 Task: Create a due date automation trigger when advanced on, 2 hours after a card is due add basic not assigned to me.
Action: Mouse moved to (1121, 335)
Screenshot: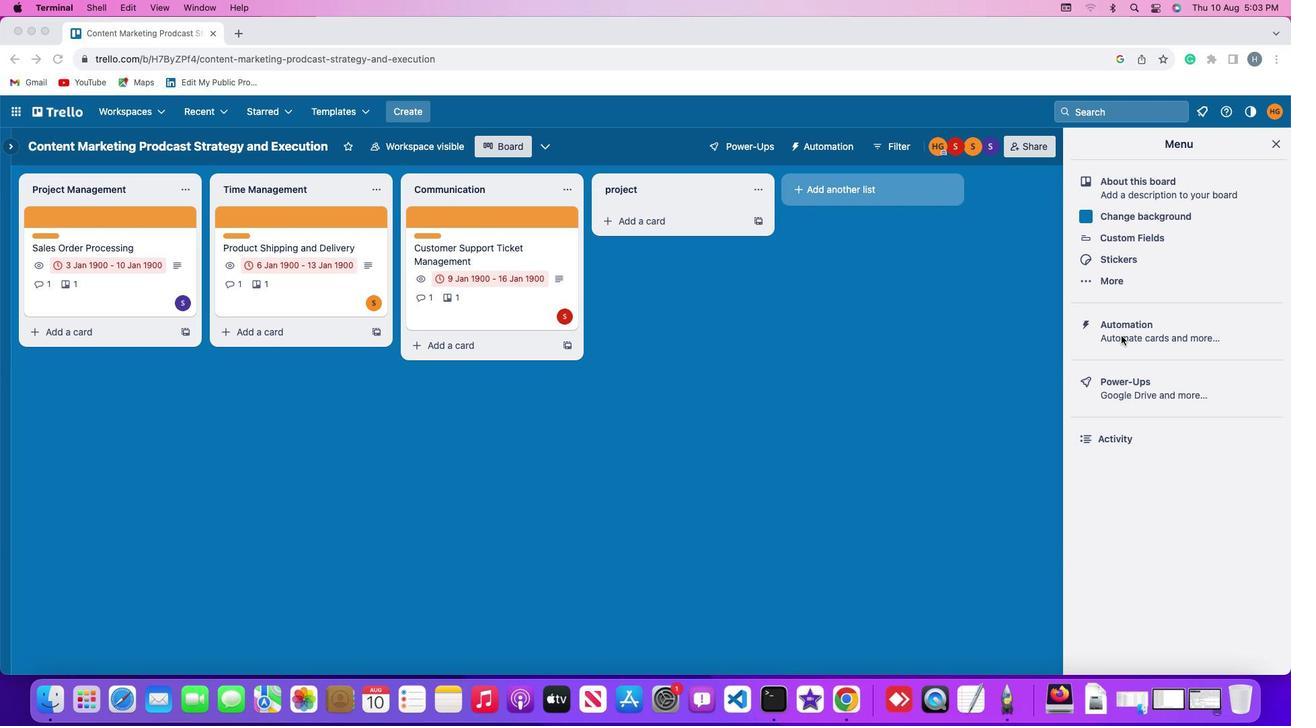 
Action: Mouse pressed left at (1121, 335)
Screenshot: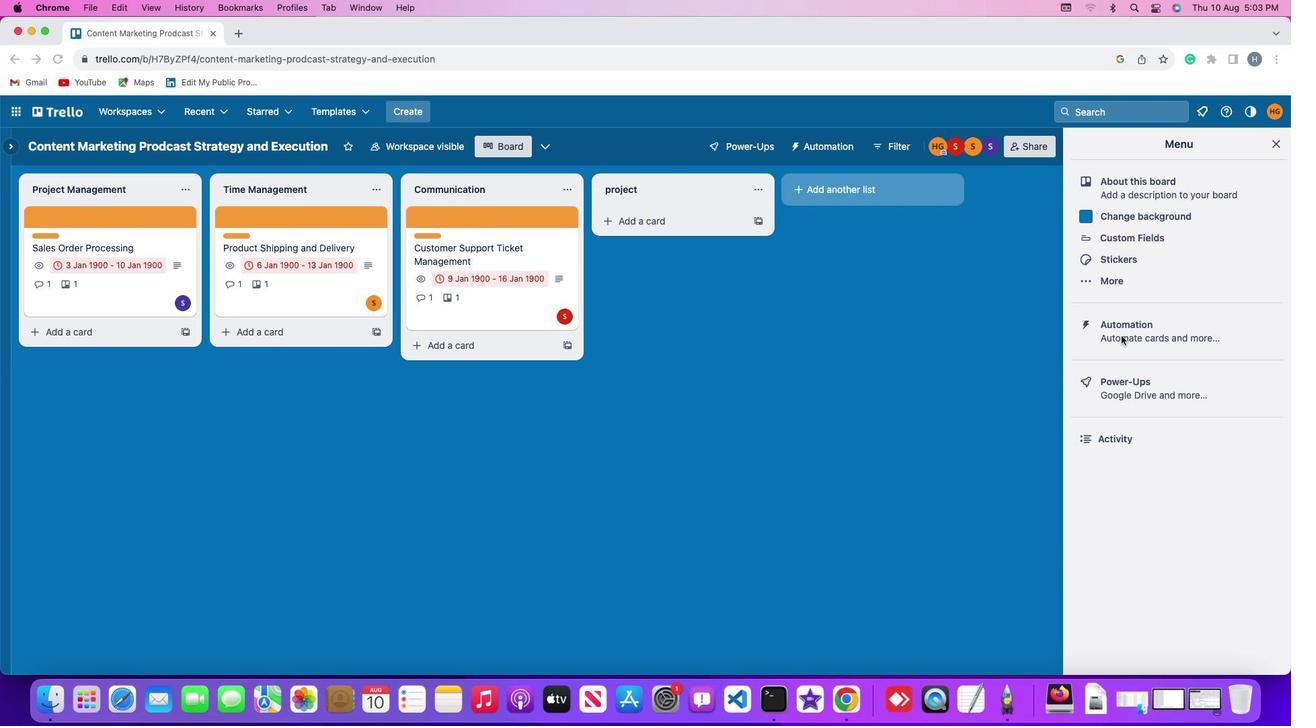 
Action: Mouse pressed left at (1121, 335)
Screenshot: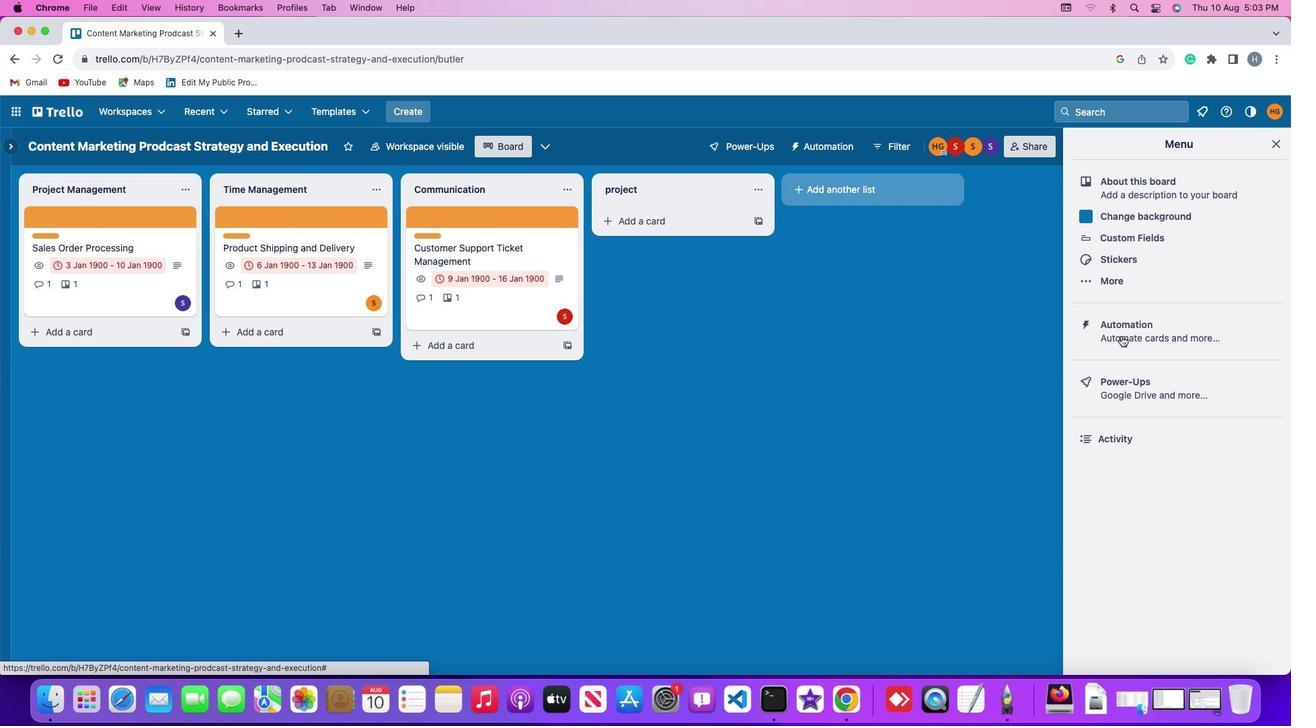 
Action: Mouse moved to (73, 314)
Screenshot: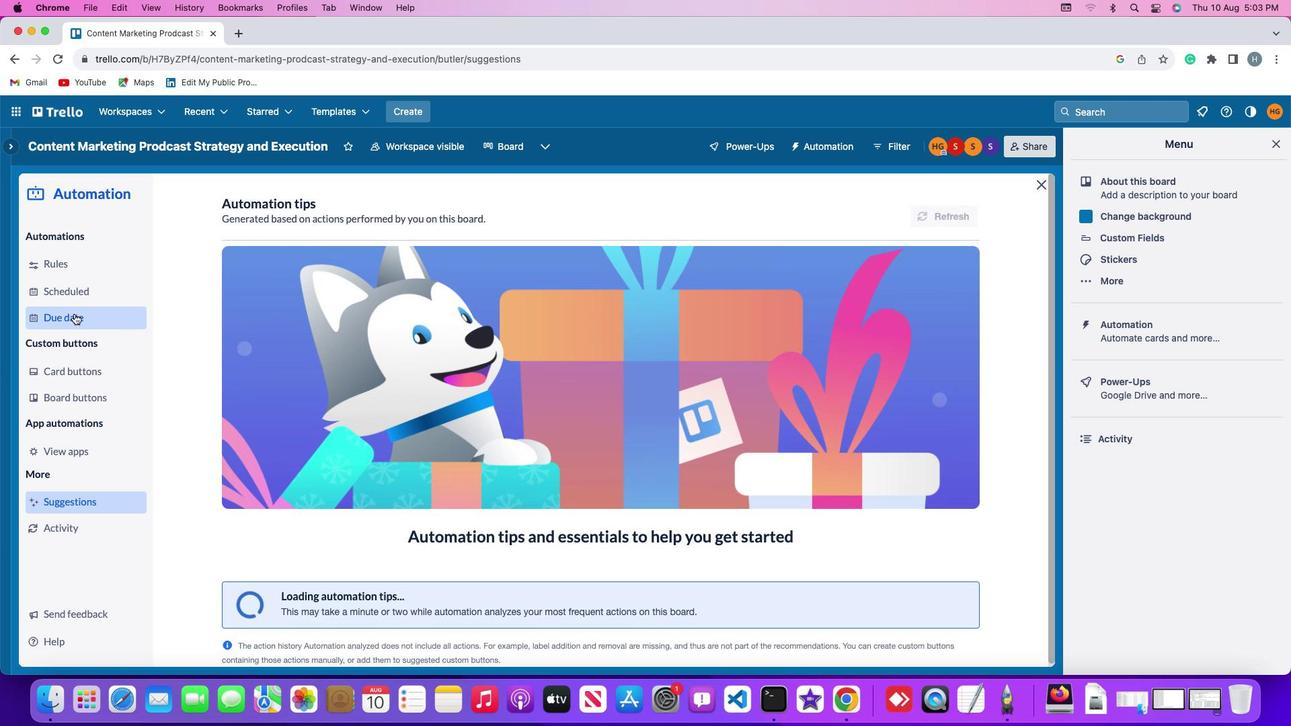 
Action: Mouse pressed left at (73, 314)
Screenshot: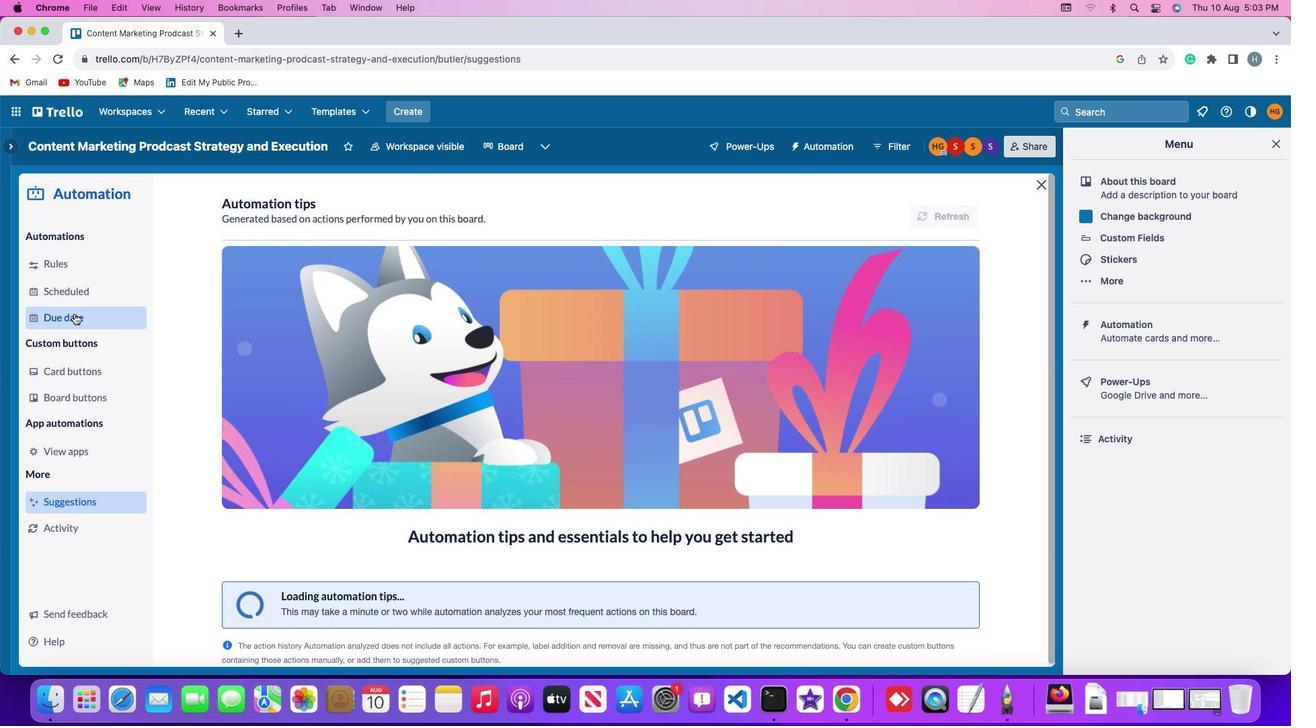 
Action: Mouse moved to (903, 203)
Screenshot: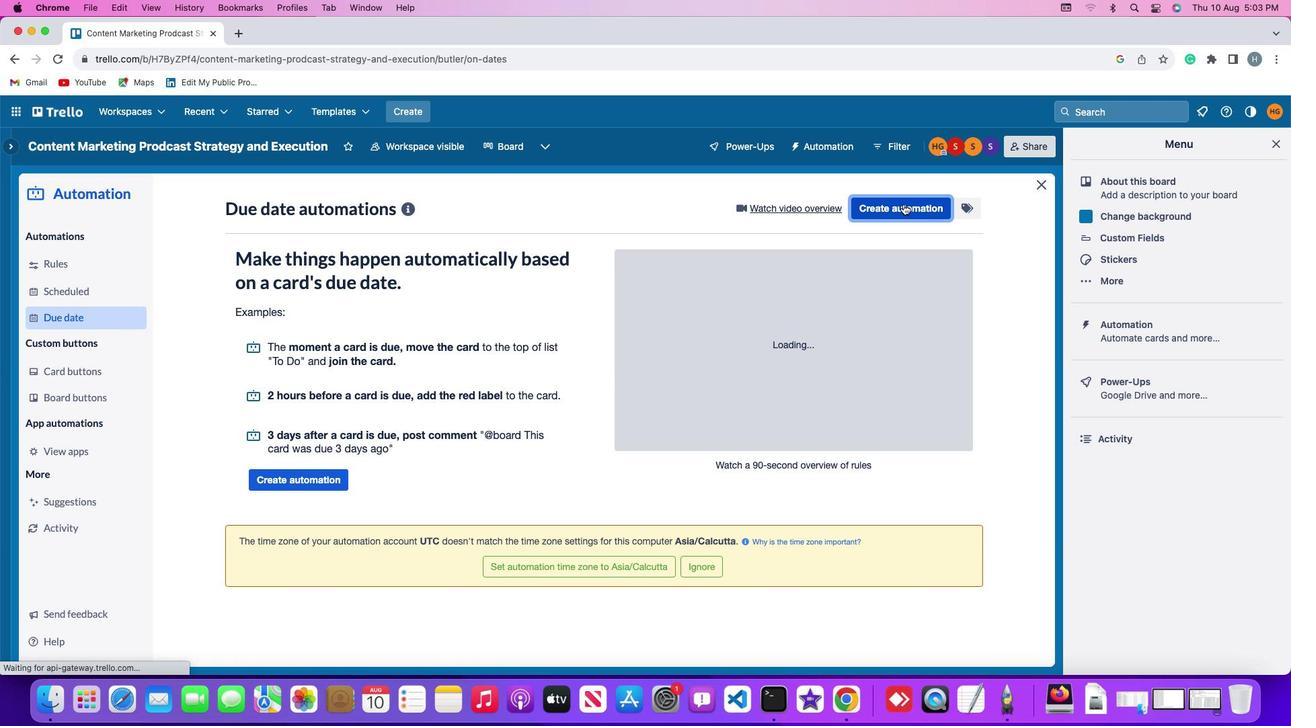 
Action: Mouse pressed left at (903, 203)
Screenshot: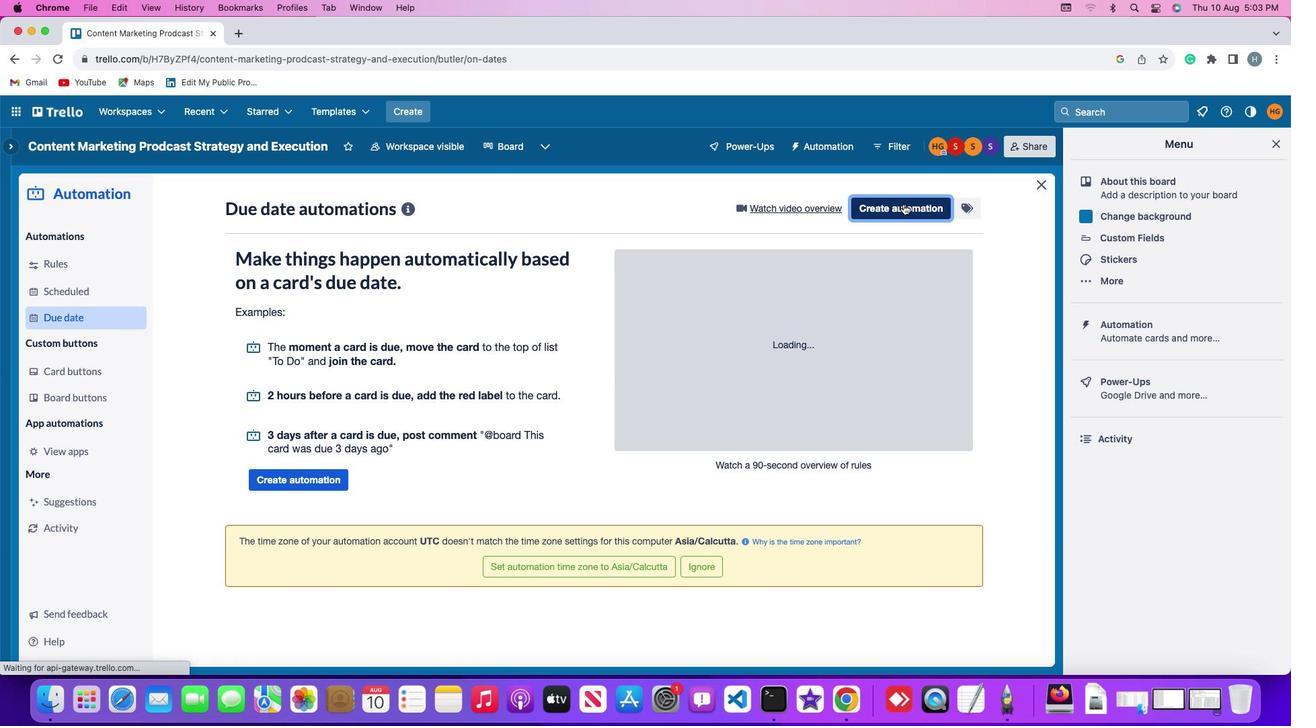 
Action: Mouse moved to (326, 342)
Screenshot: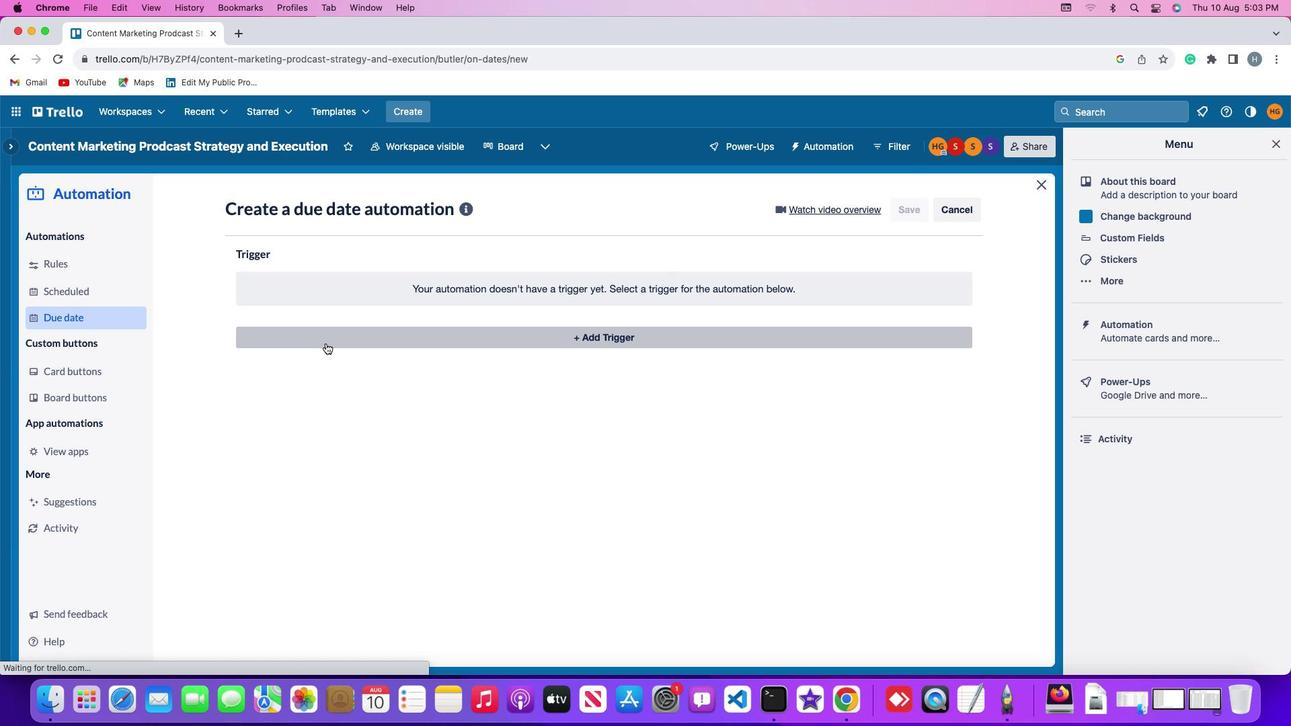 
Action: Mouse pressed left at (326, 342)
Screenshot: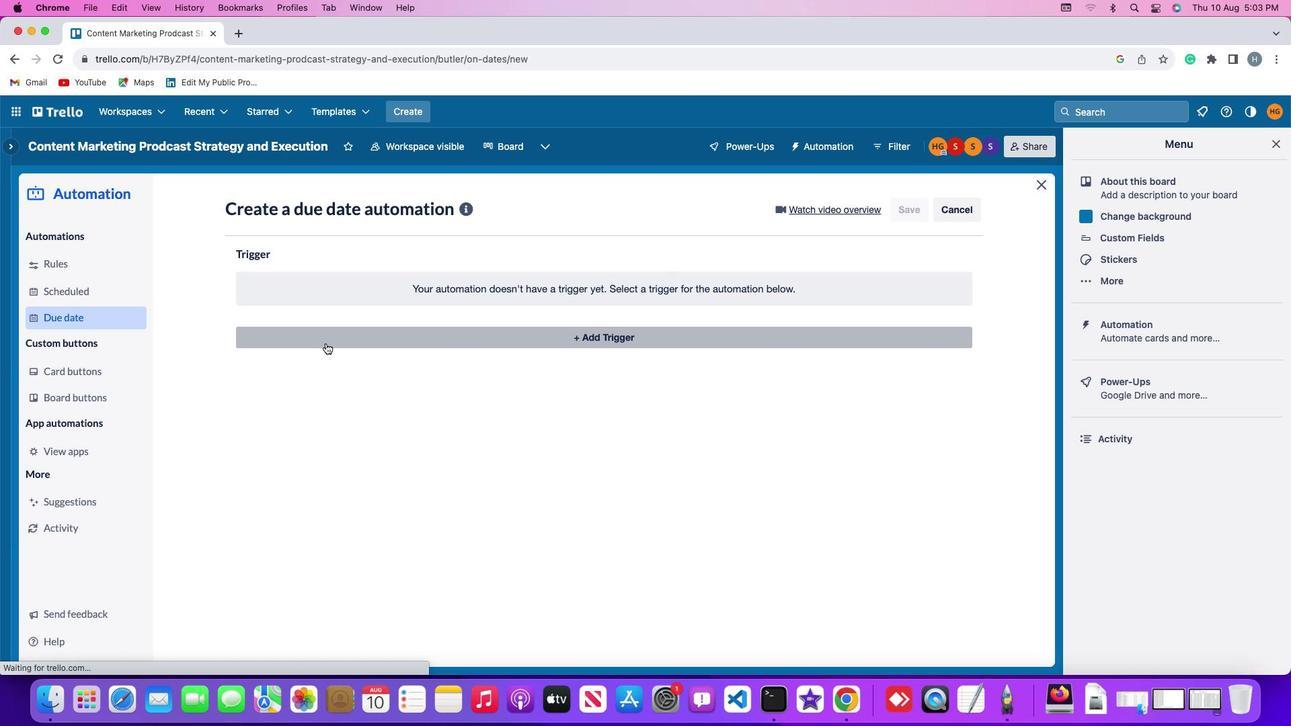 
Action: Mouse moved to (262, 540)
Screenshot: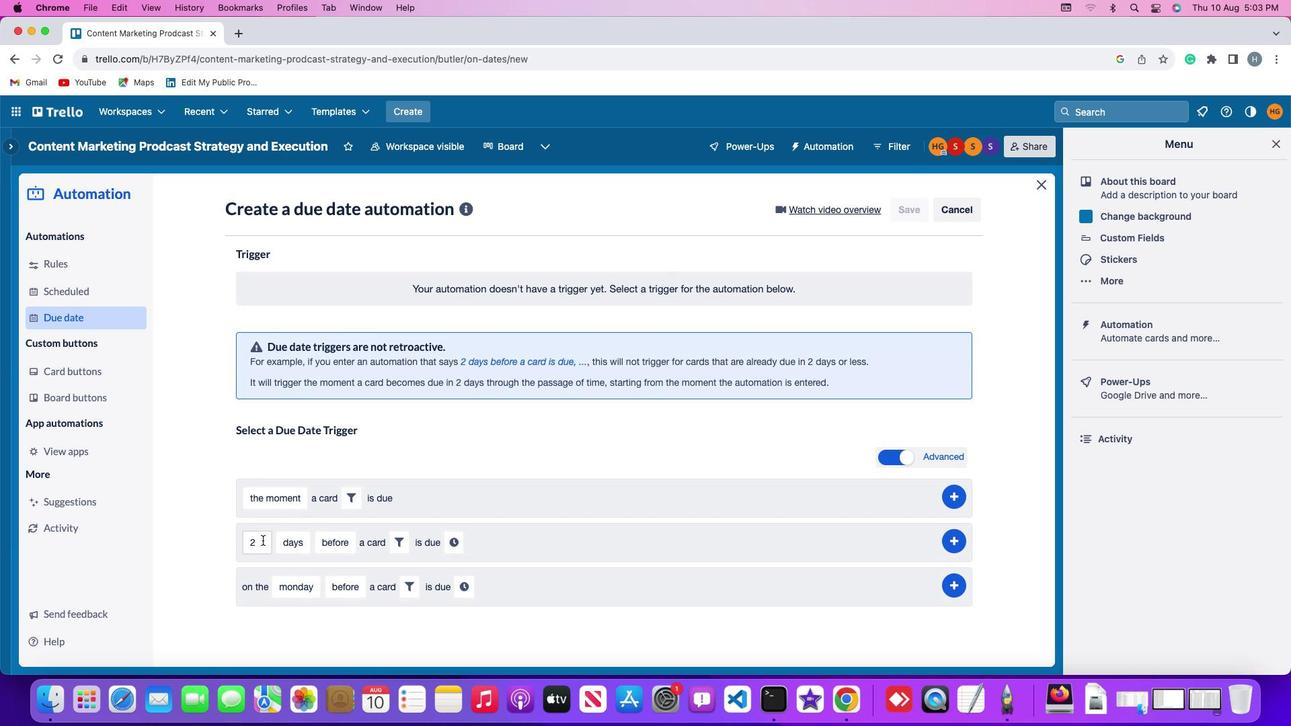
Action: Mouse pressed left at (262, 540)
Screenshot: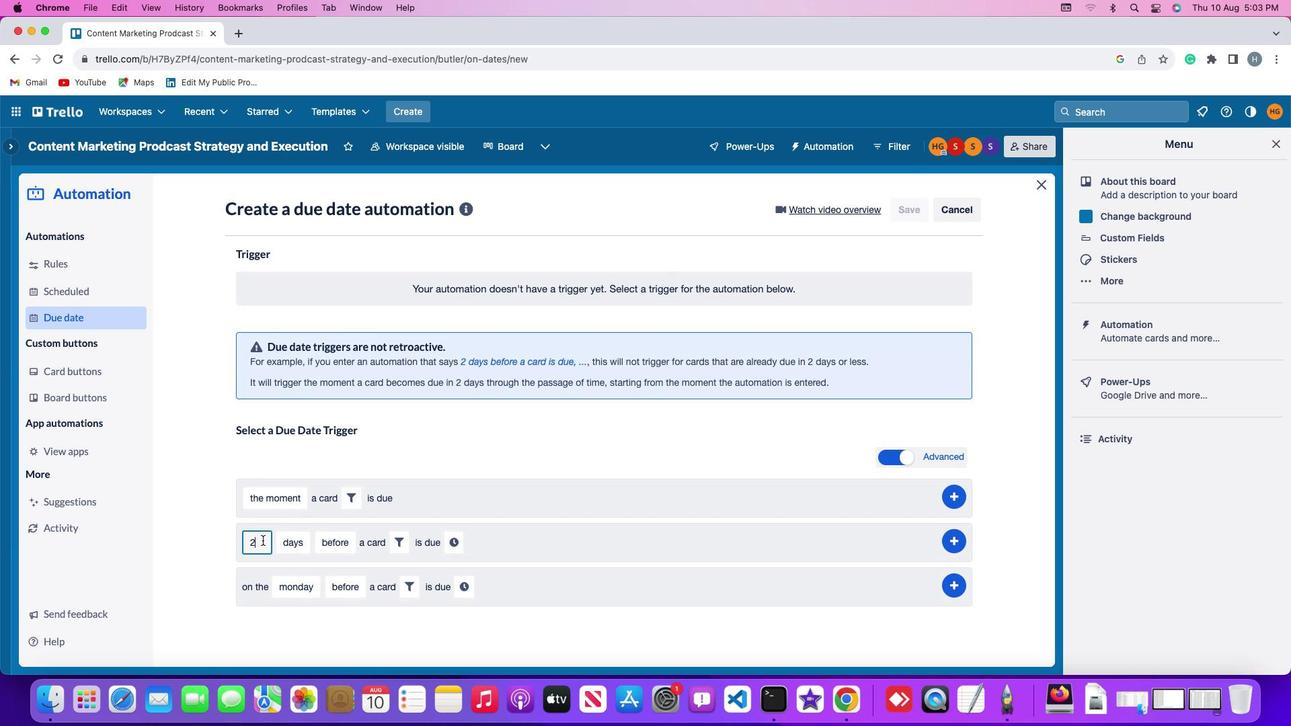 
Action: Key pressed Key.backspace'2'
Screenshot: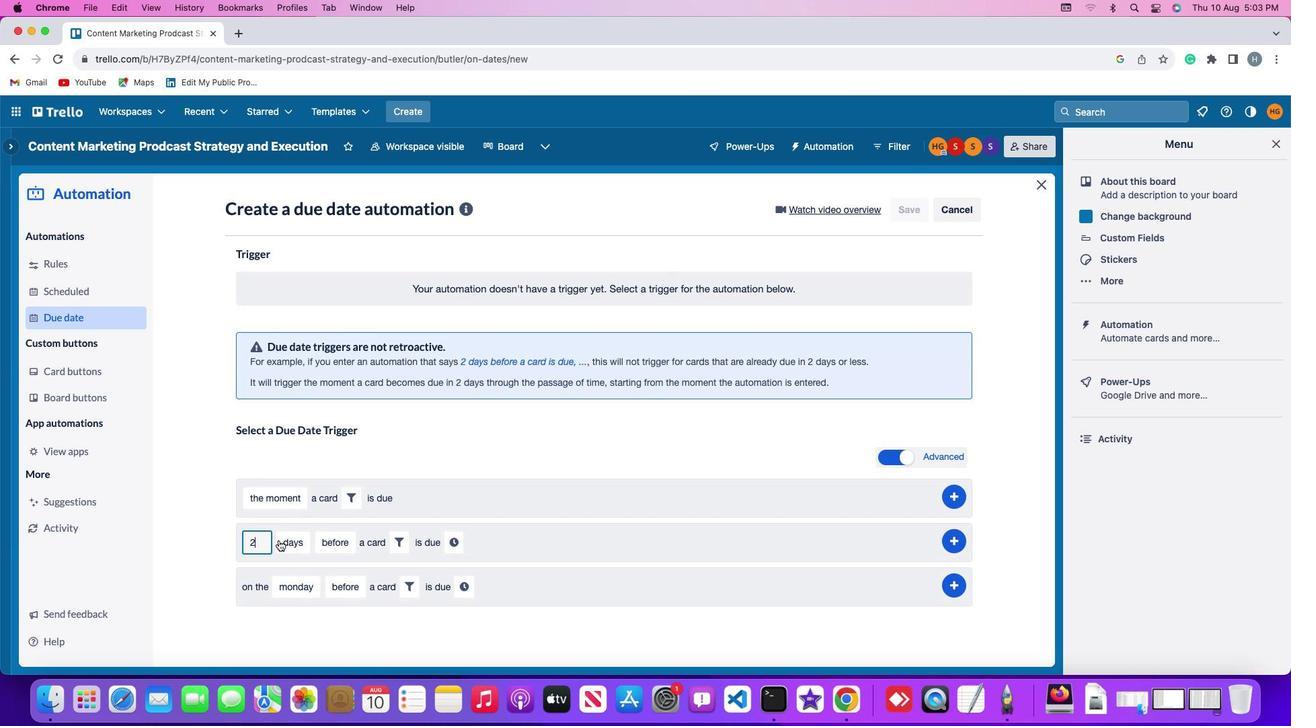 
Action: Mouse moved to (295, 542)
Screenshot: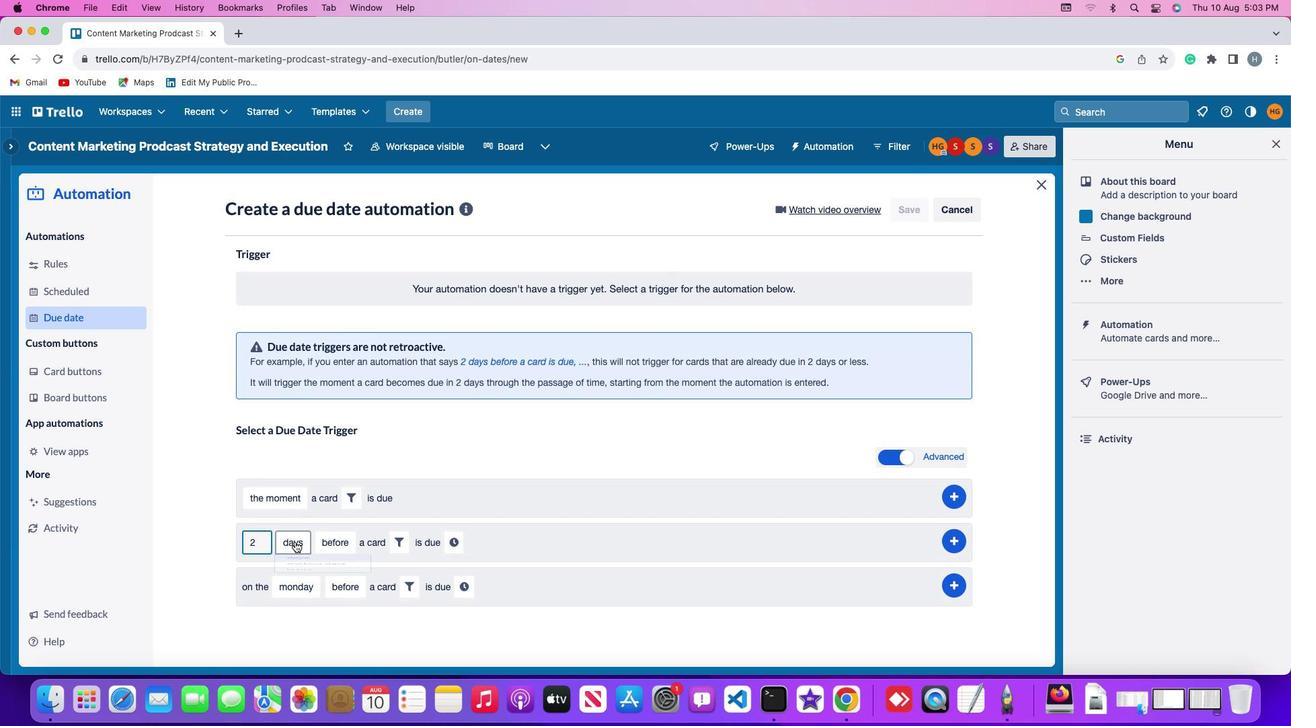 
Action: Mouse pressed left at (295, 542)
Screenshot: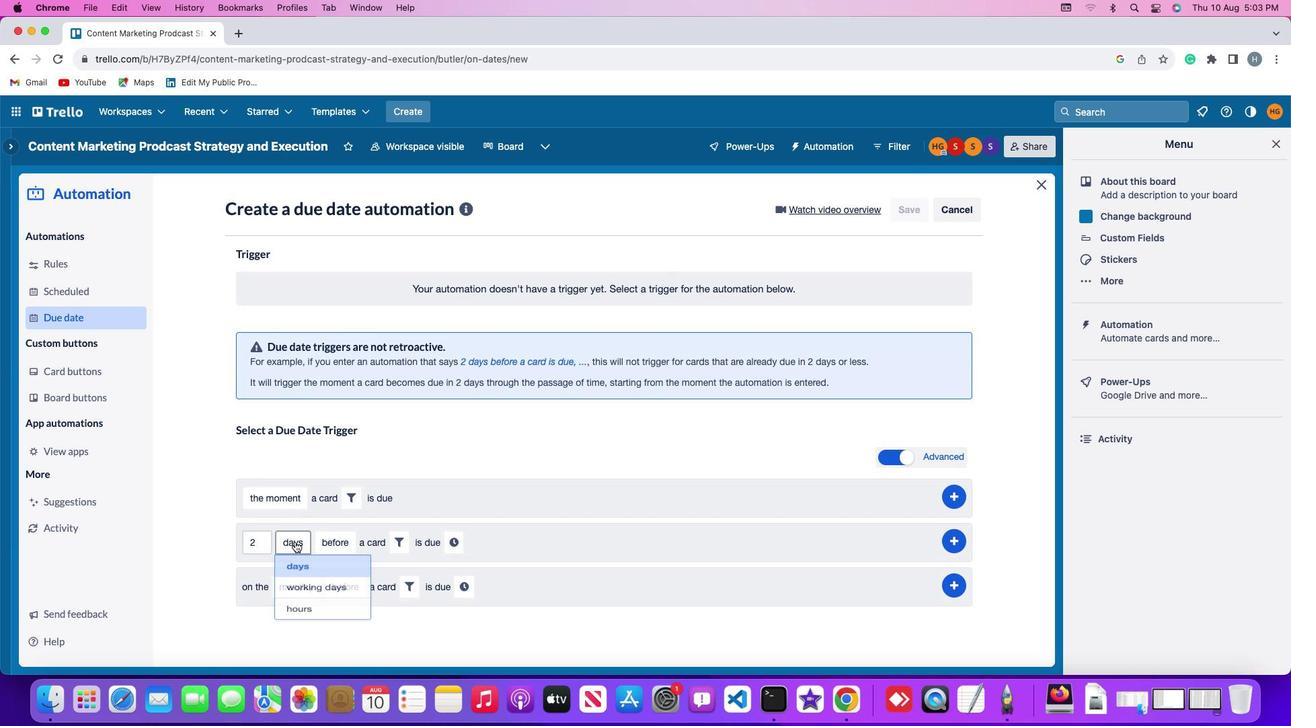 
Action: Mouse moved to (299, 622)
Screenshot: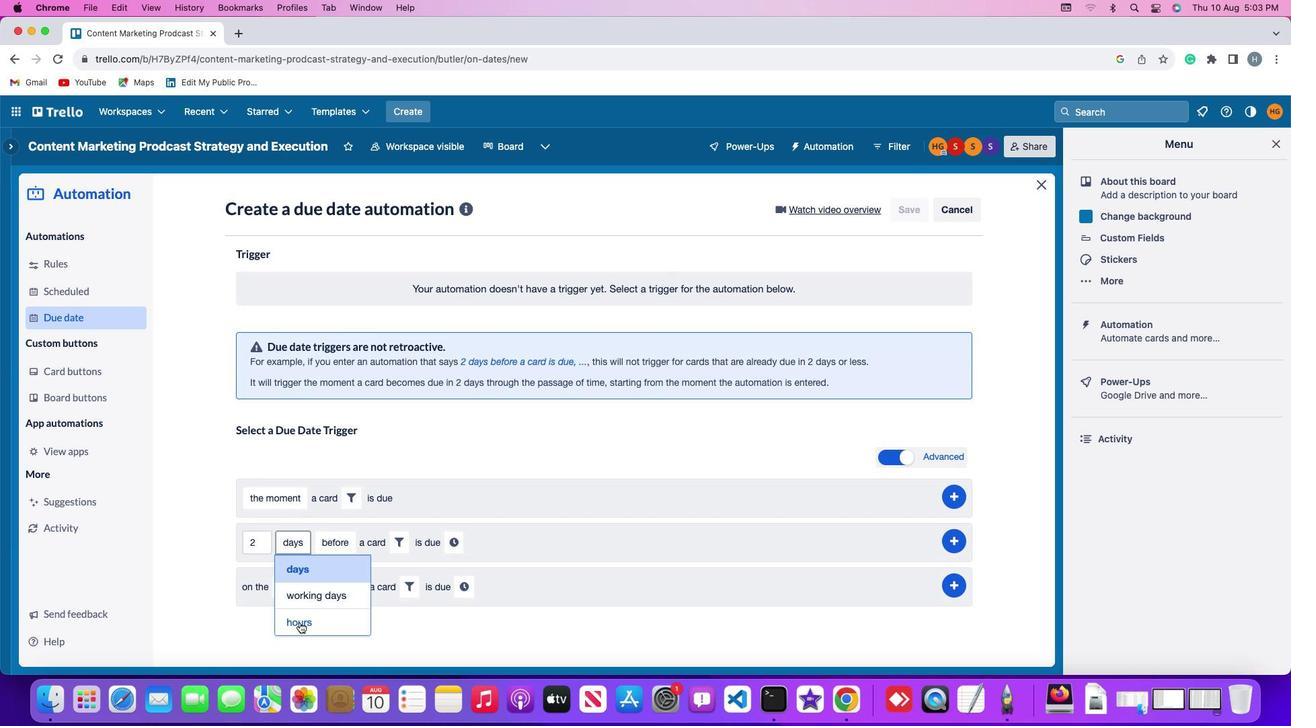 
Action: Mouse pressed left at (299, 622)
Screenshot: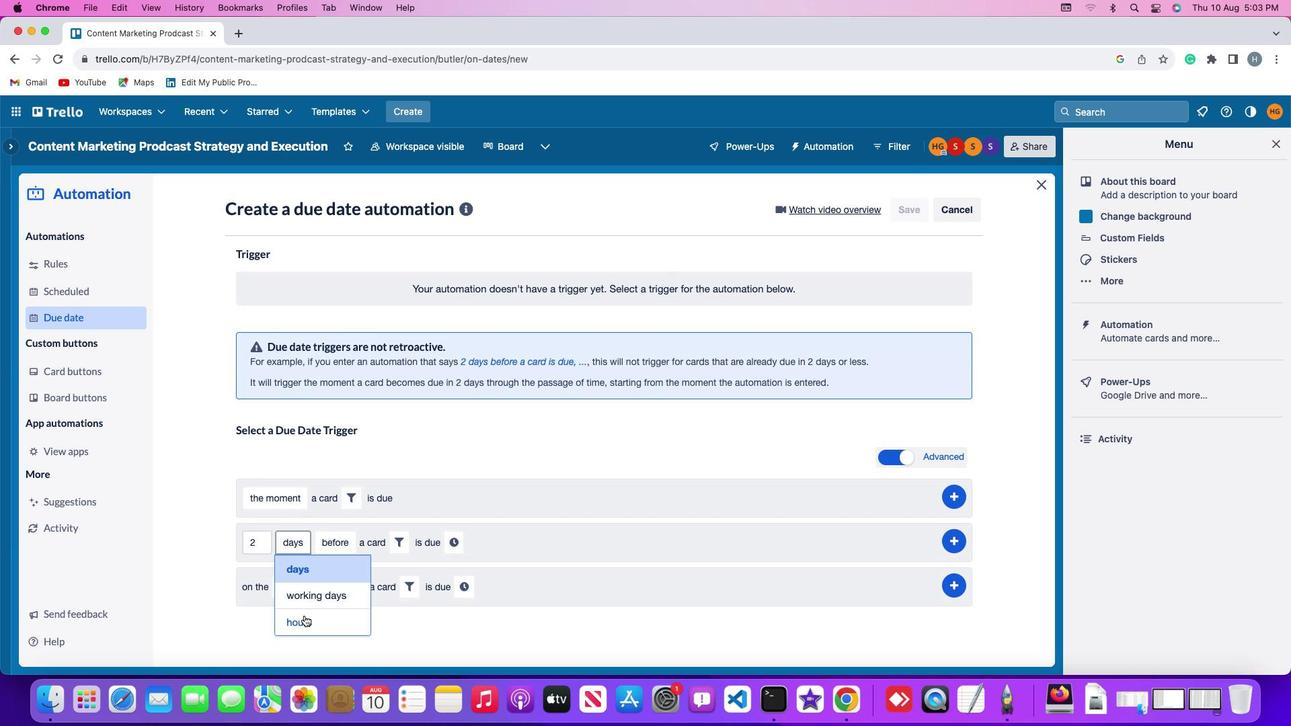 
Action: Mouse moved to (344, 533)
Screenshot: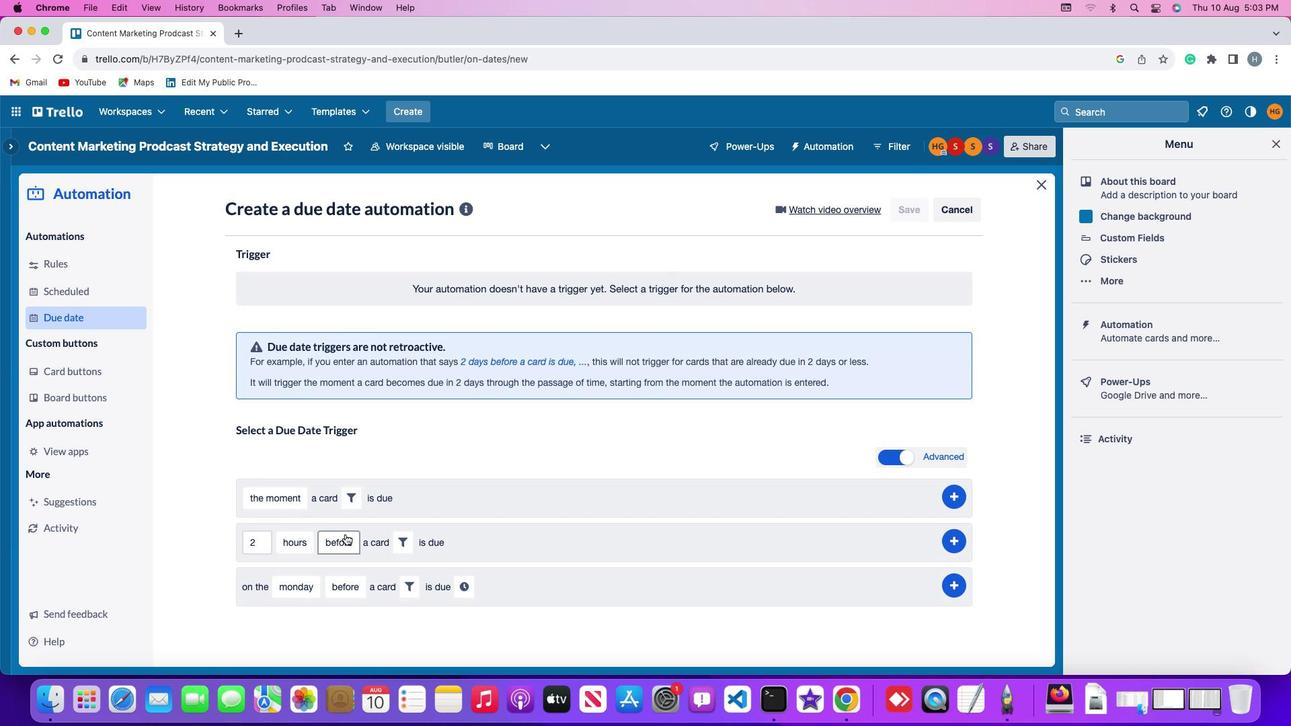 
Action: Mouse pressed left at (344, 533)
Screenshot: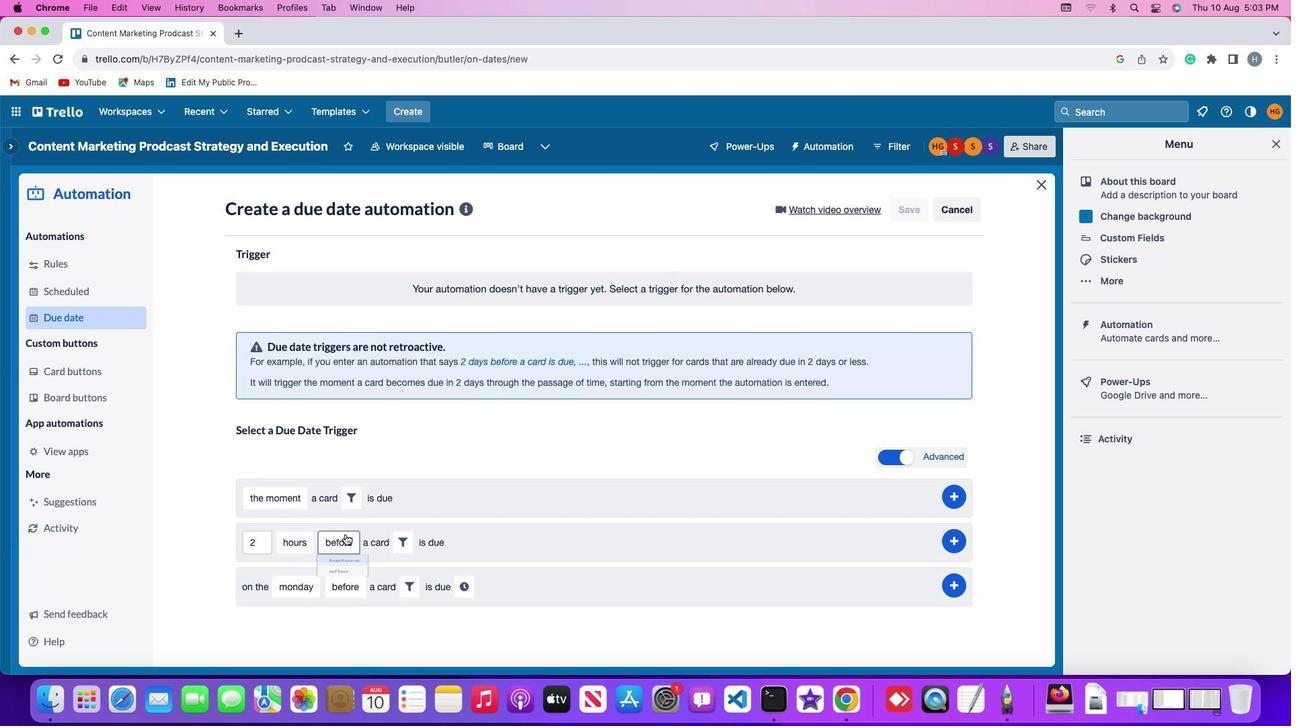 
Action: Mouse moved to (347, 594)
Screenshot: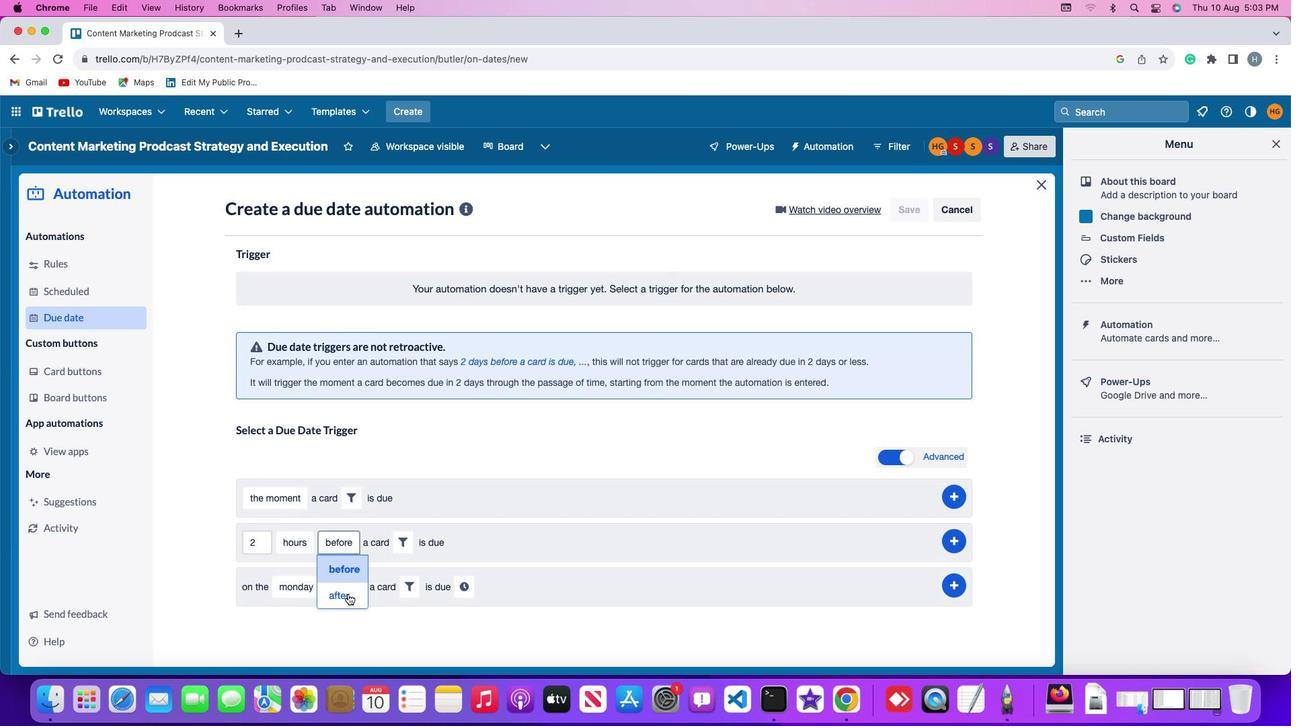 
Action: Mouse pressed left at (347, 594)
Screenshot: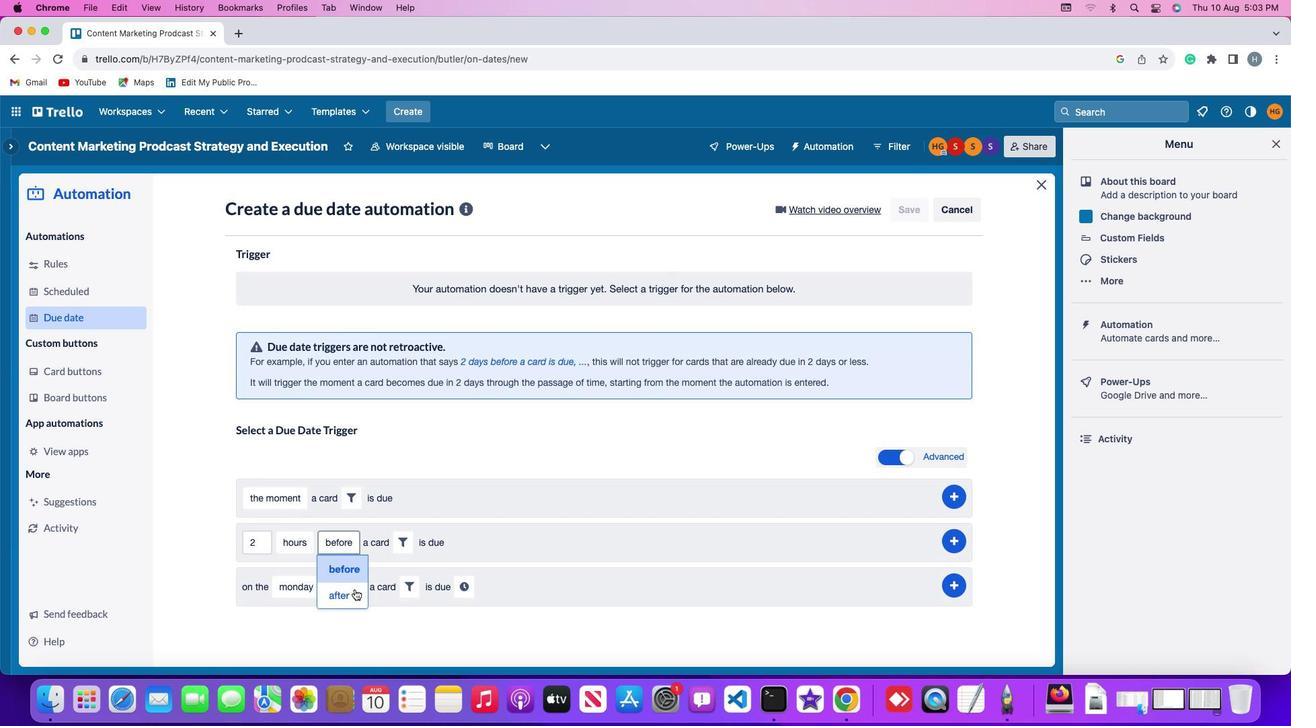 
Action: Mouse moved to (400, 542)
Screenshot: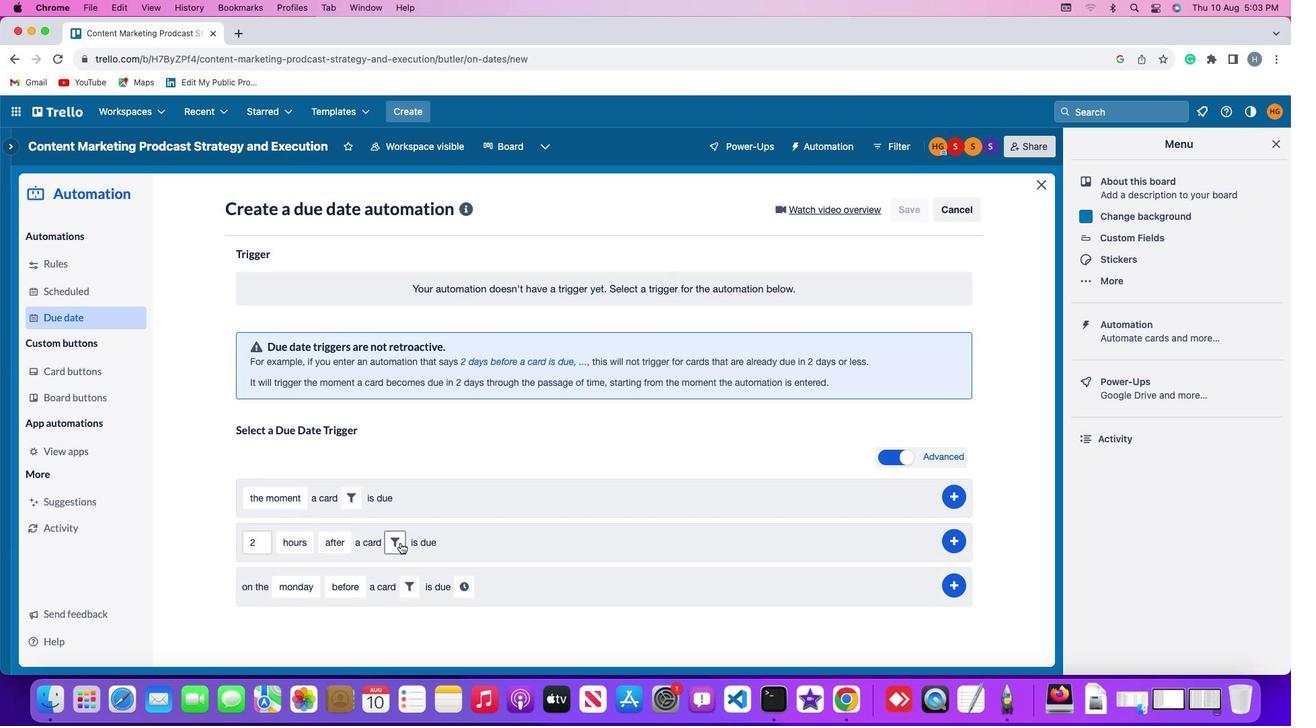 
Action: Mouse pressed left at (400, 542)
Screenshot: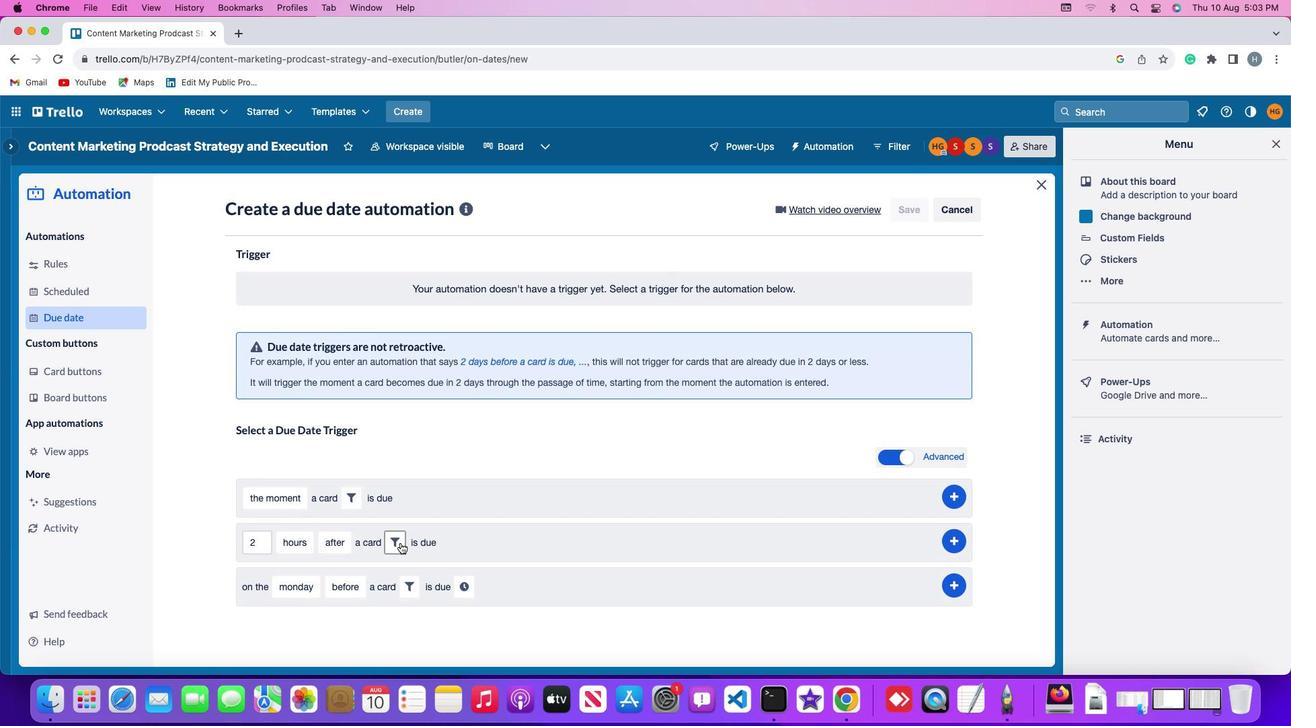 
Action: Mouse moved to (317, 622)
Screenshot: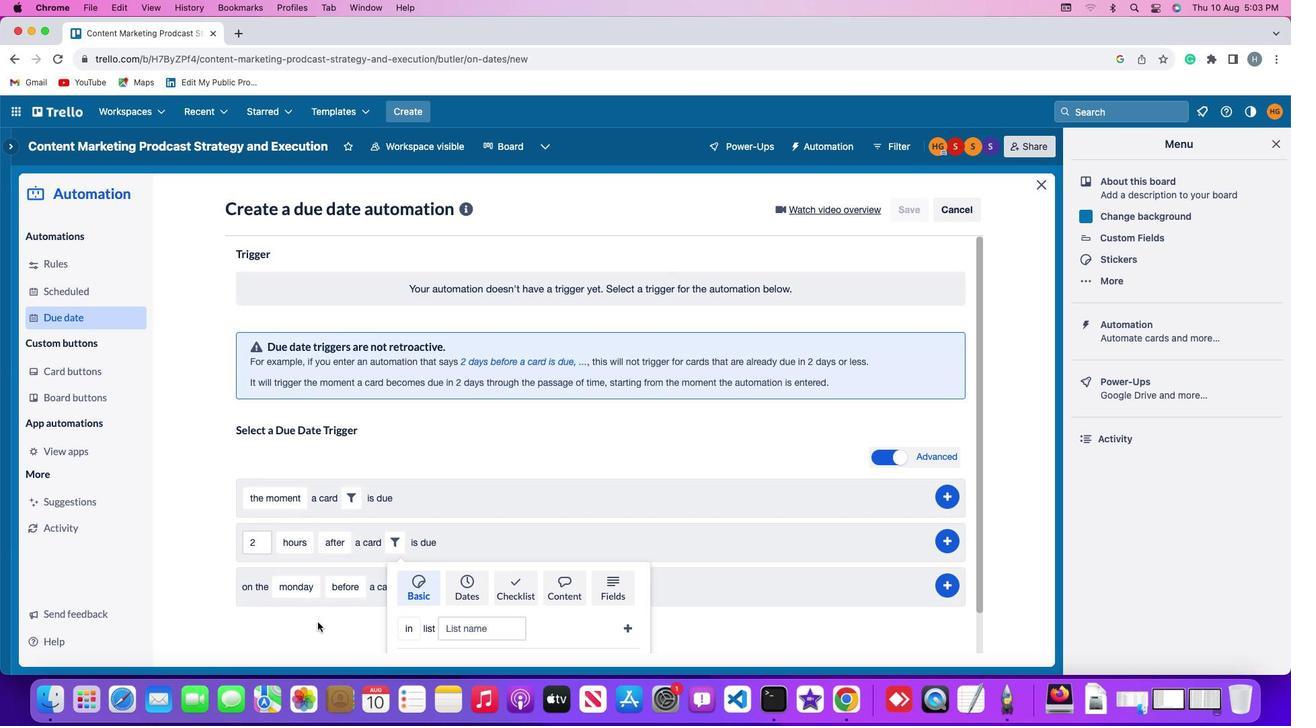 
Action: Mouse scrolled (317, 622) with delta (0, 0)
Screenshot: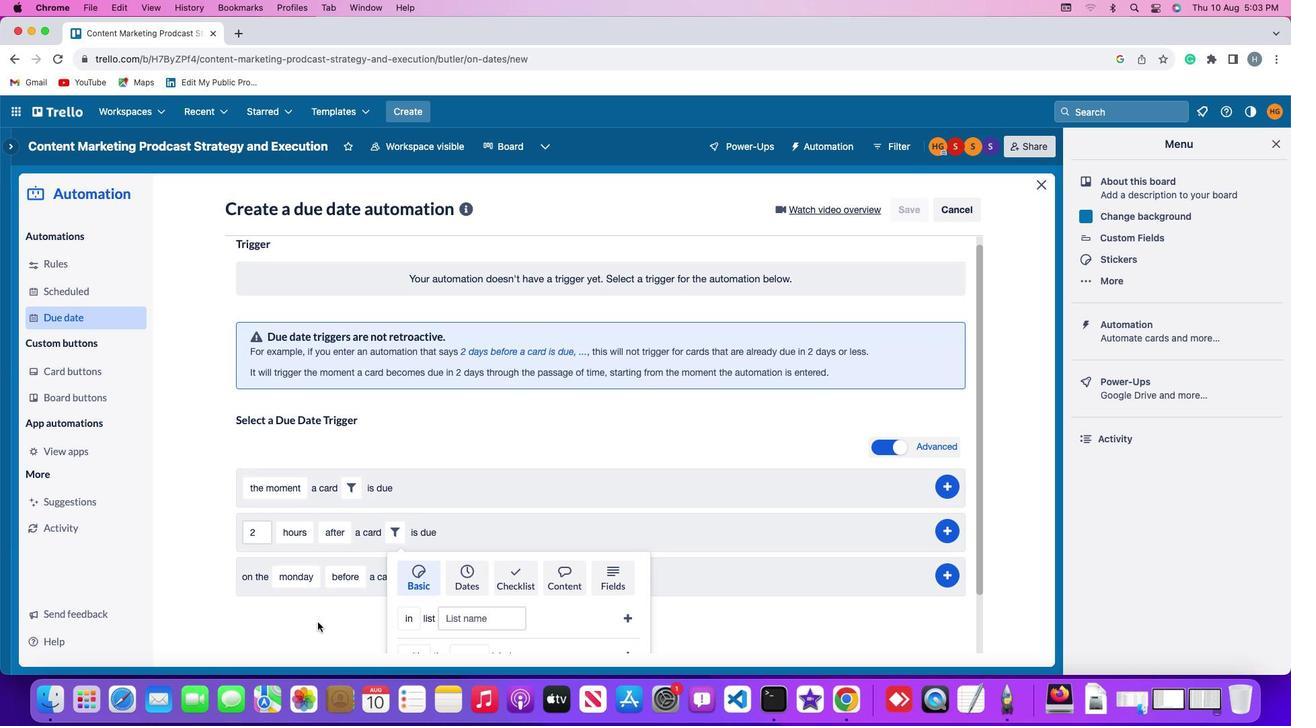 
Action: Mouse scrolled (317, 622) with delta (0, 0)
Screenshot: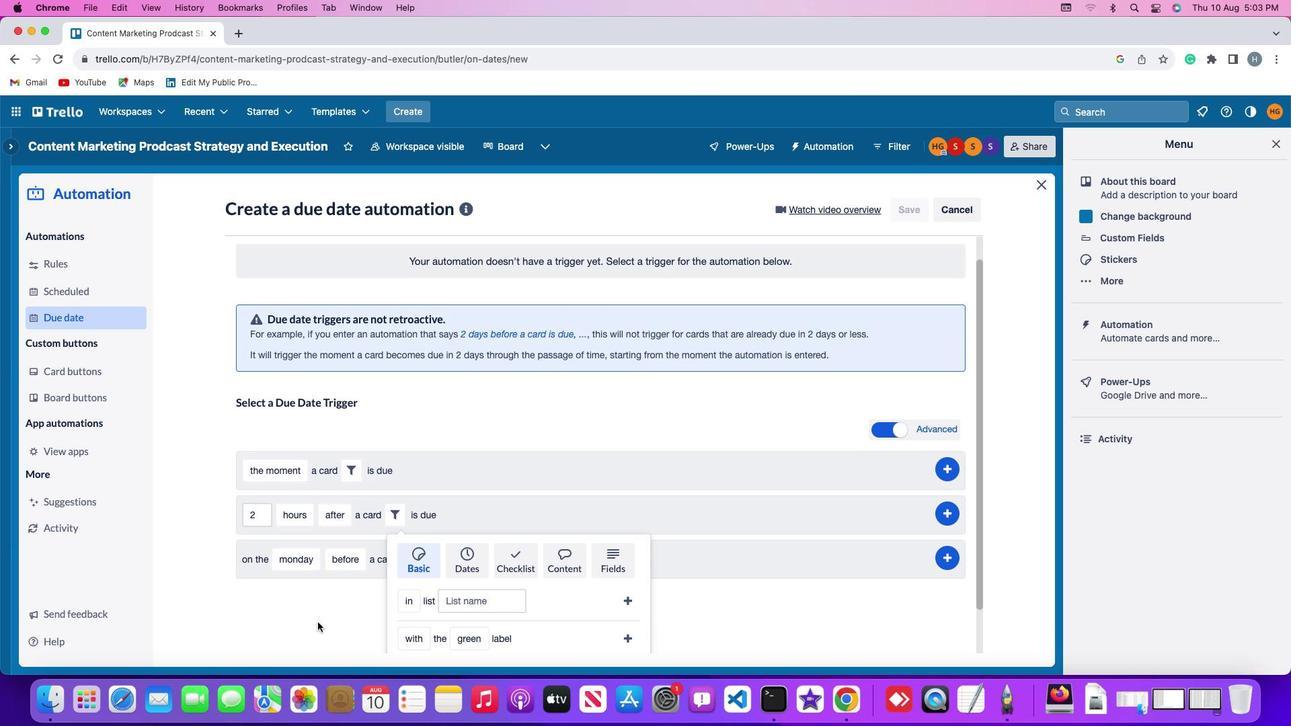 
Action: Mouse scrolled (317, 622) with delta (0, -2)
Screenshot: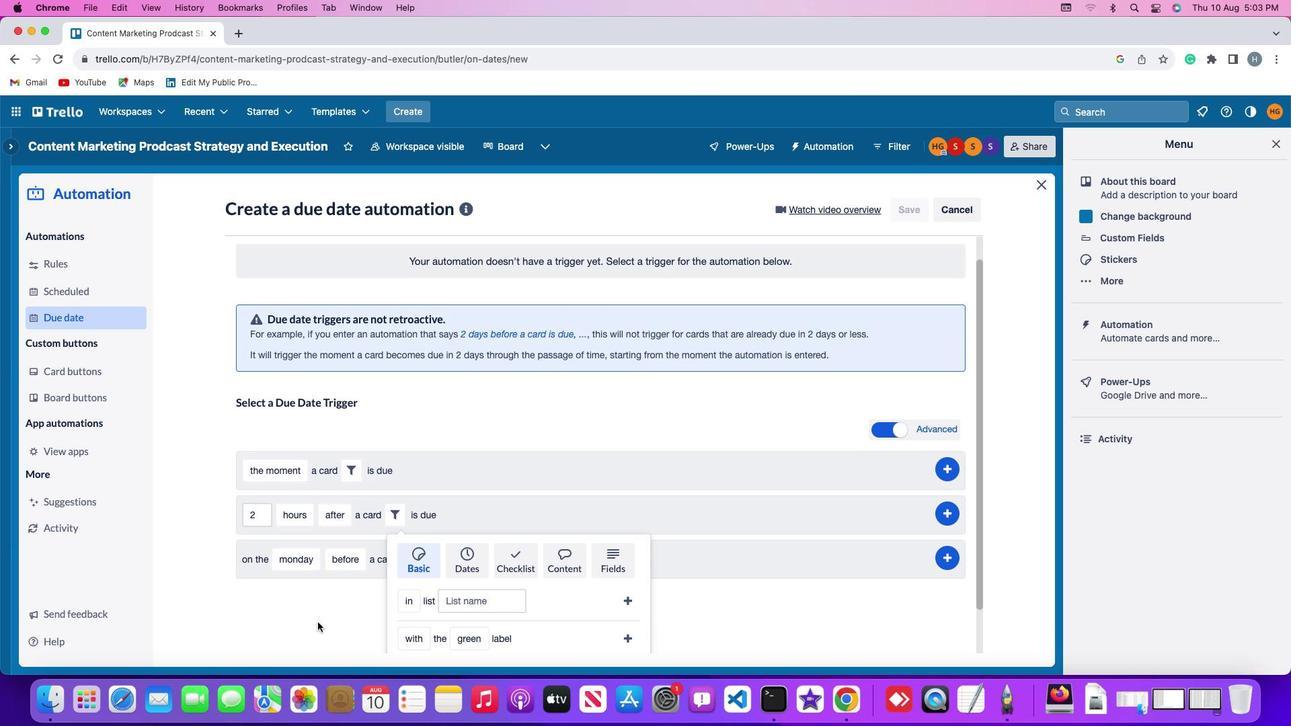
Action: Mouse scrolled (317, 622) with delta (0, -3)
Screenshot: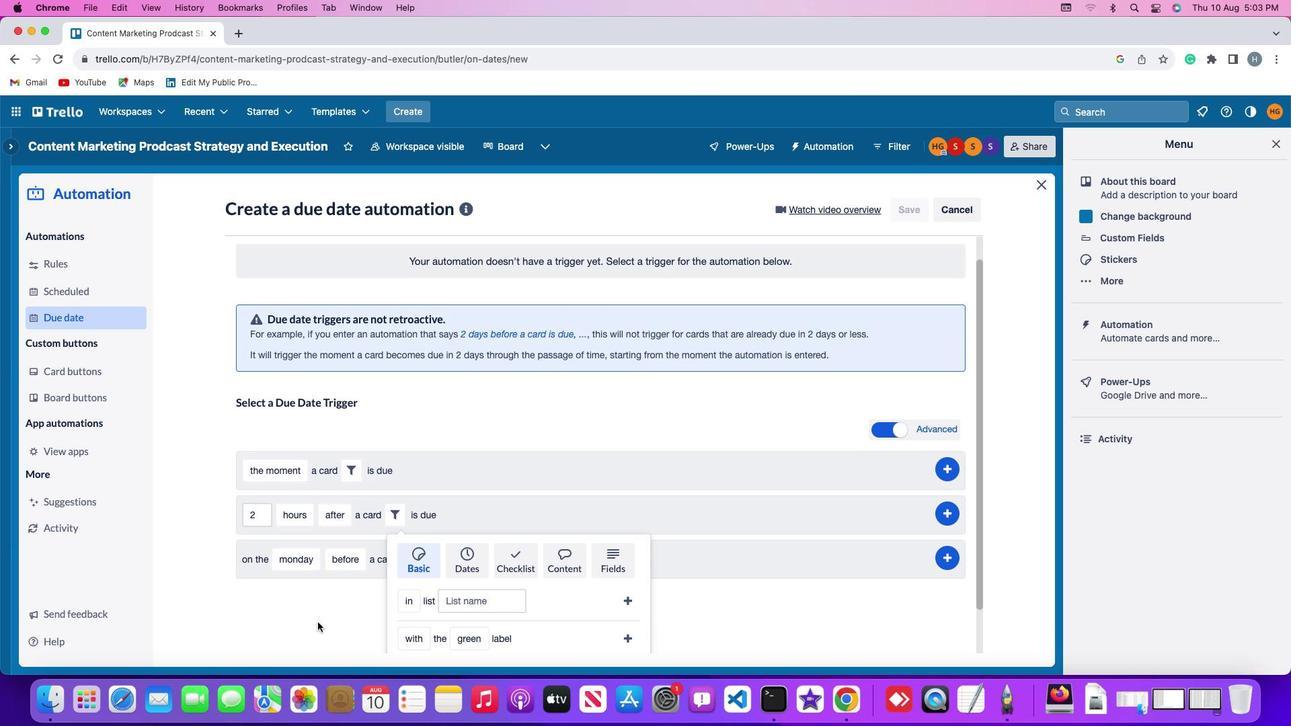 
Action: Mouse scrolled (317, 622) with delta (0, -4)
Screenshot: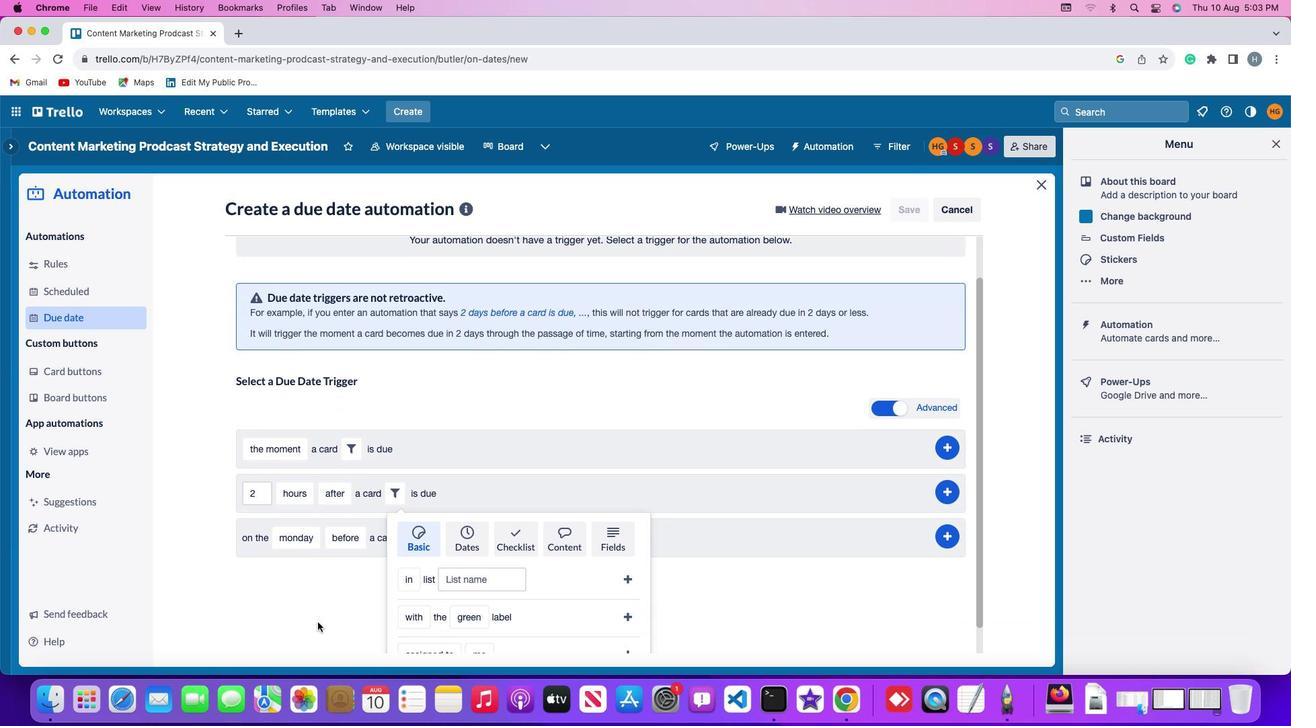 
Action: Mouse scrolled (317, 622) with delta (0, 0)
Screenshot: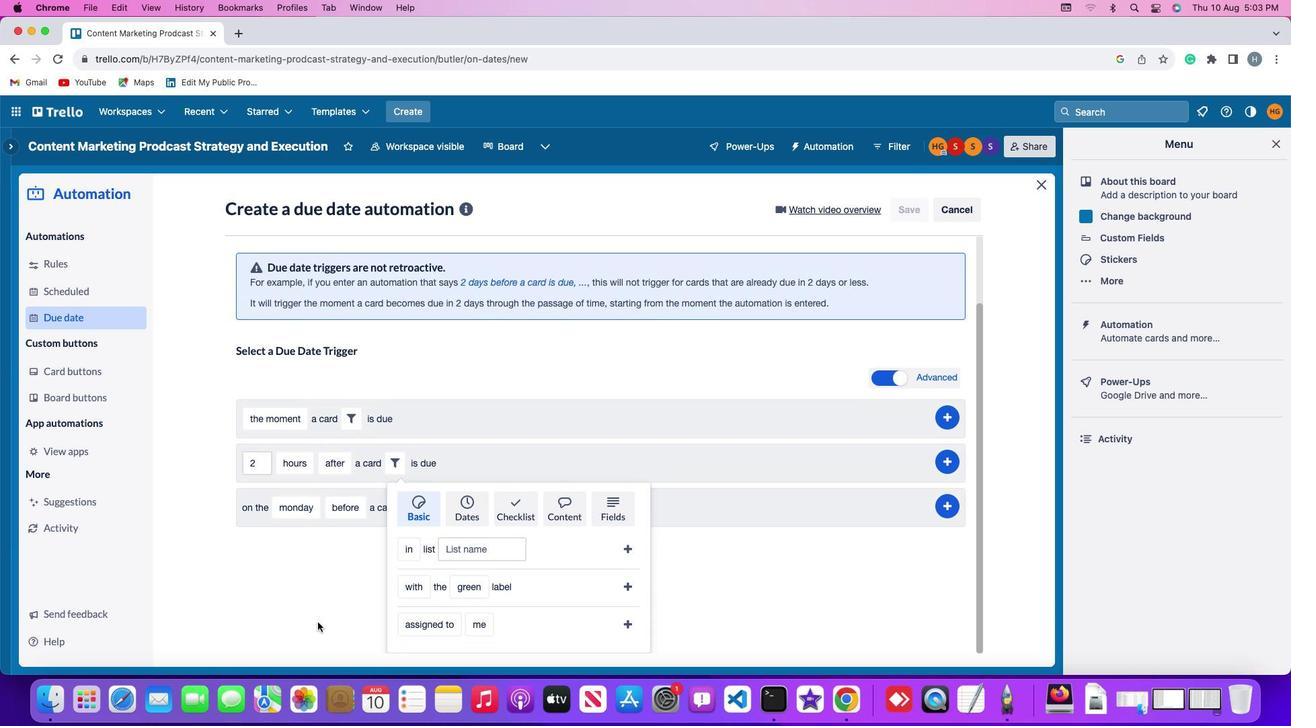 
Action: Mouse scrolled (317, 622) with delta (0, 0)
Screenshot: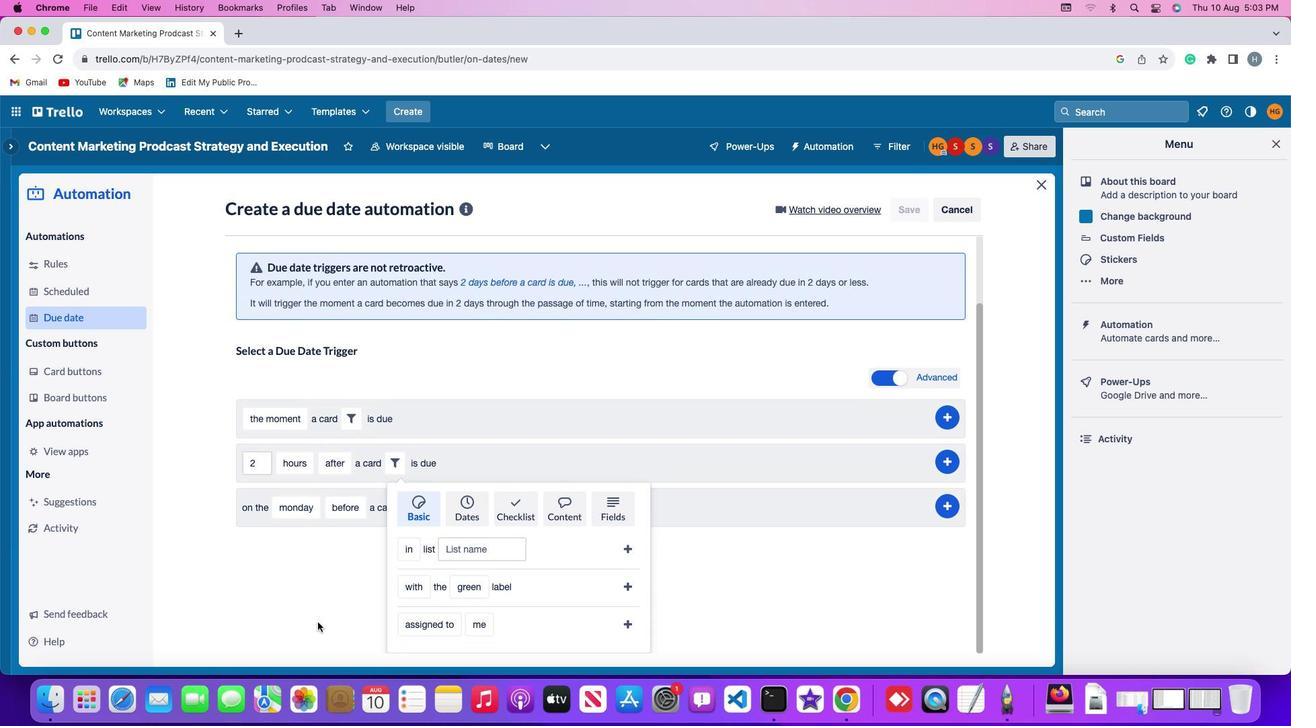 
Action: Mouse scrolled (317, 622) with delta (0, -2)
Screenshot: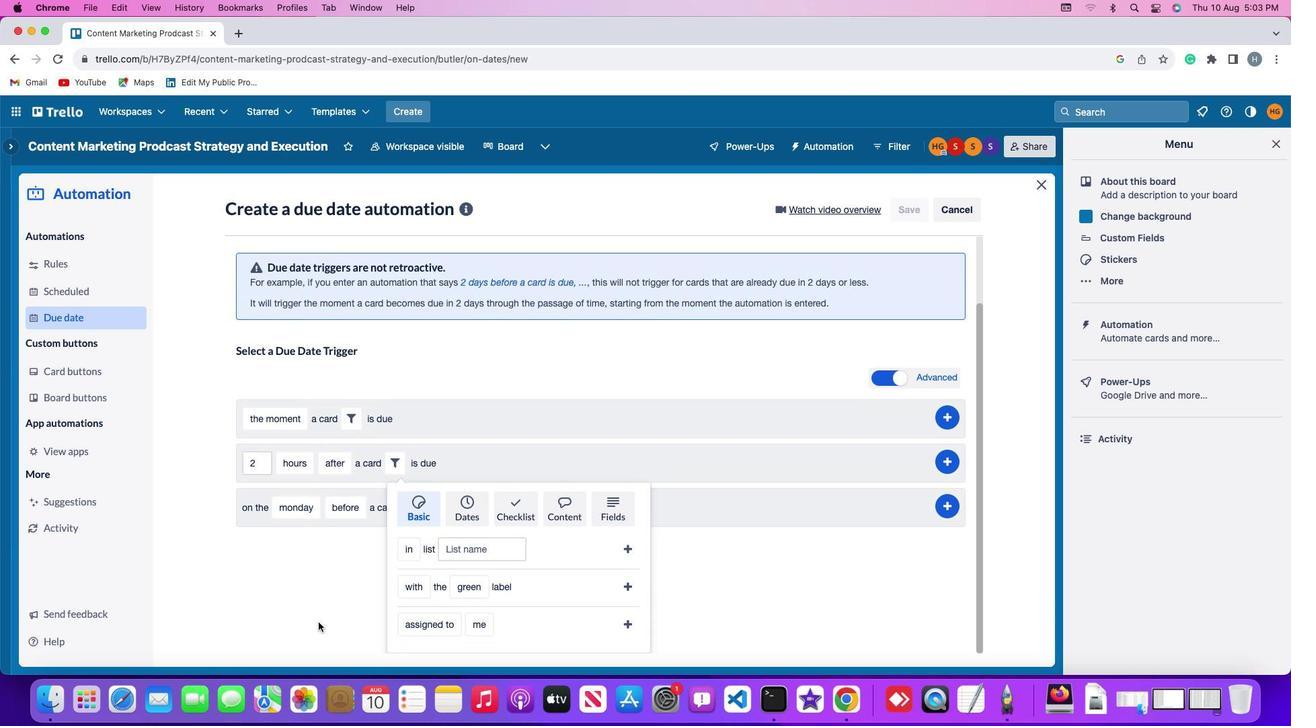 
Action: Mouse moved to (413, 622)
Screenshot: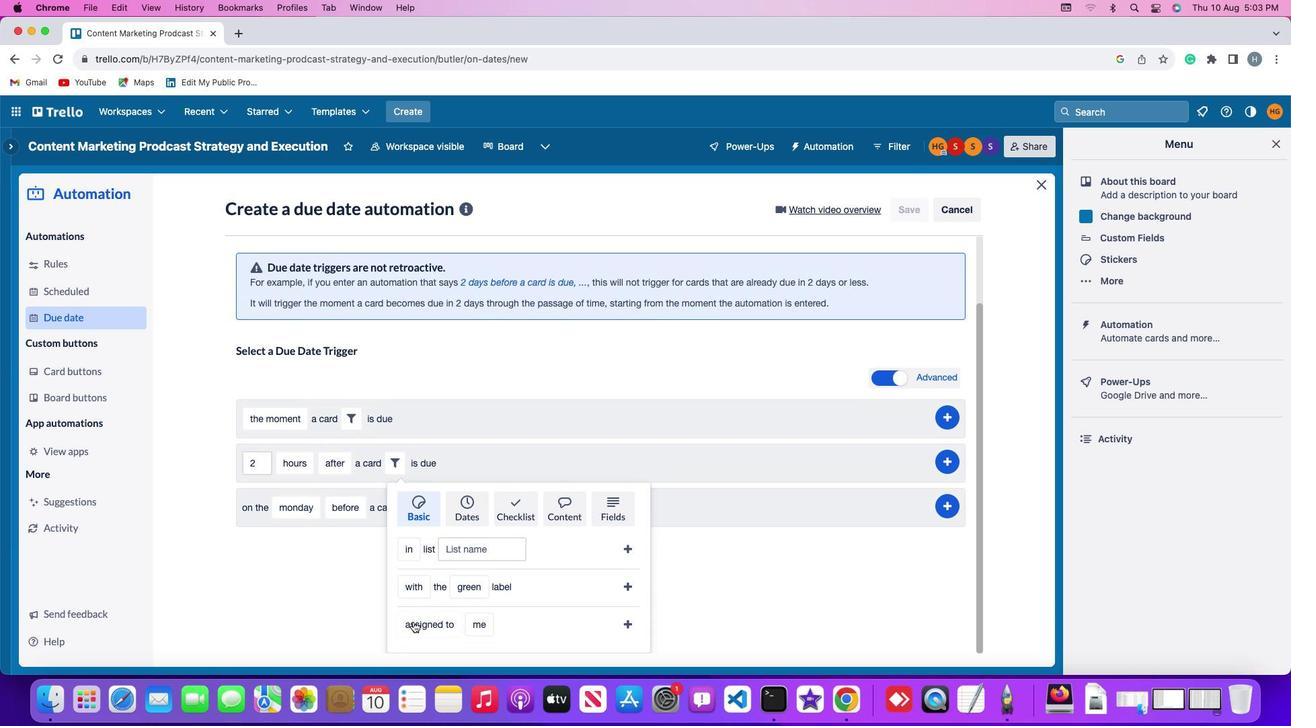 
Action: Mouse pressed left at (413, 622)
Screenshot: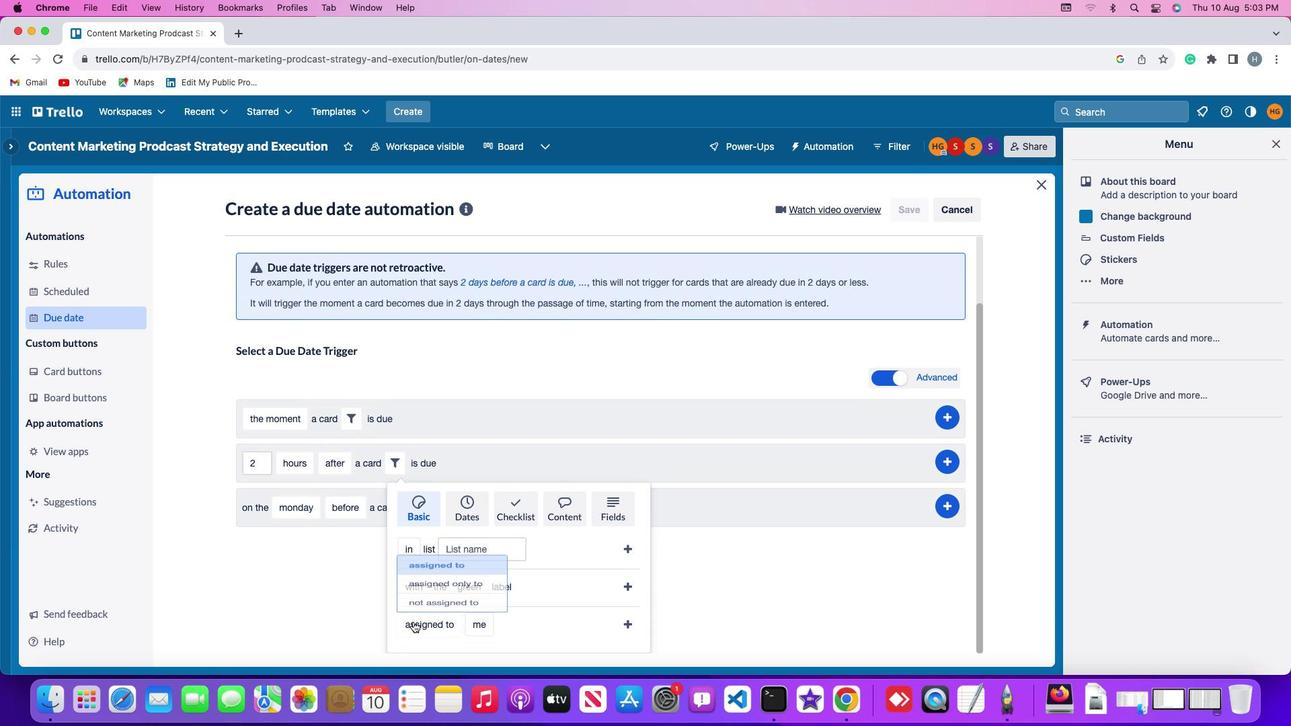 
Action: Mouse moved to (440, 598)
Screenshot: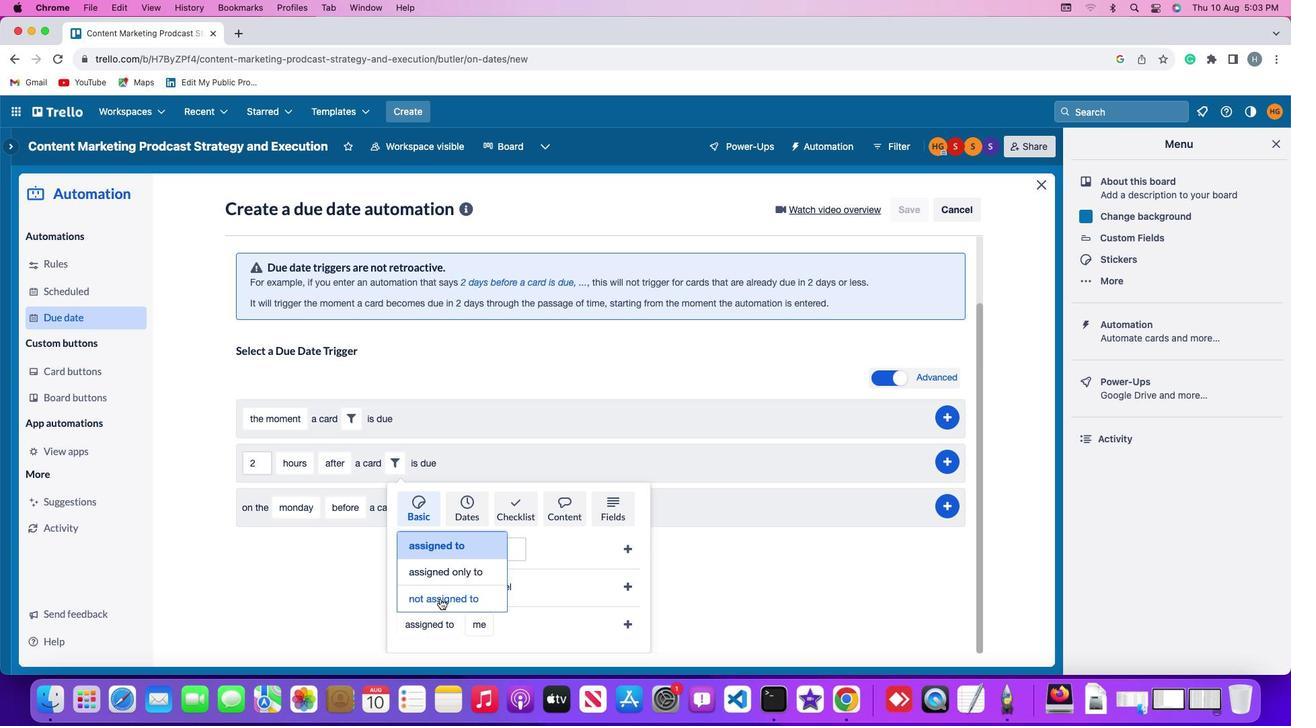 
Action: Mouse pressed left at (440, 598)
Screenshot: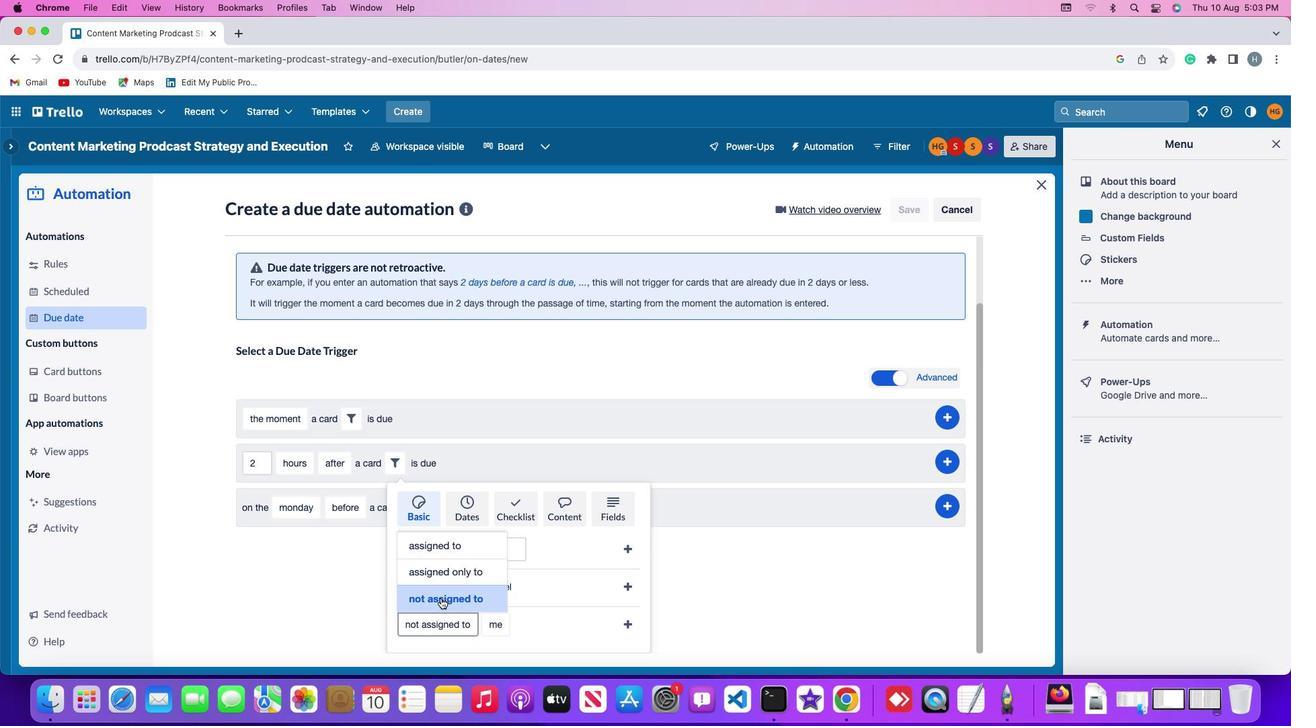 
Action: Mouse moved to (501, 627)
Screenshot: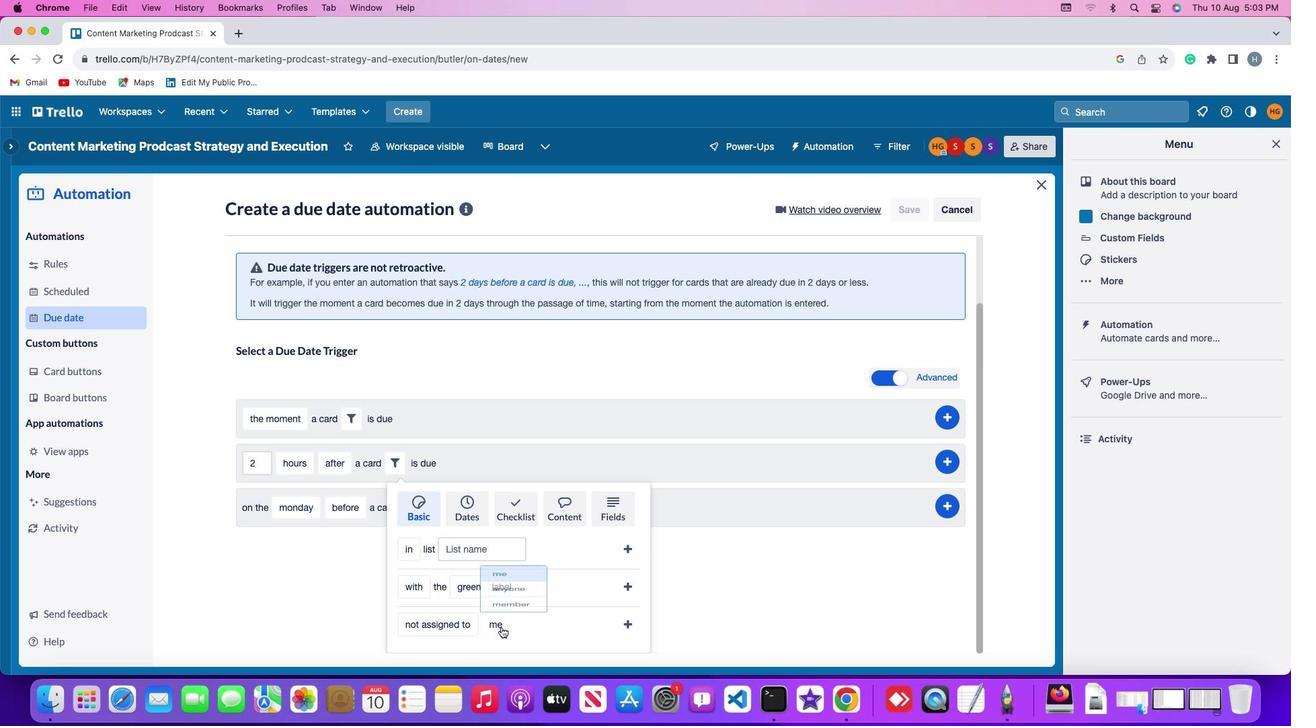 
Action: Mouse pressed left at (501, 627)
Screenshot: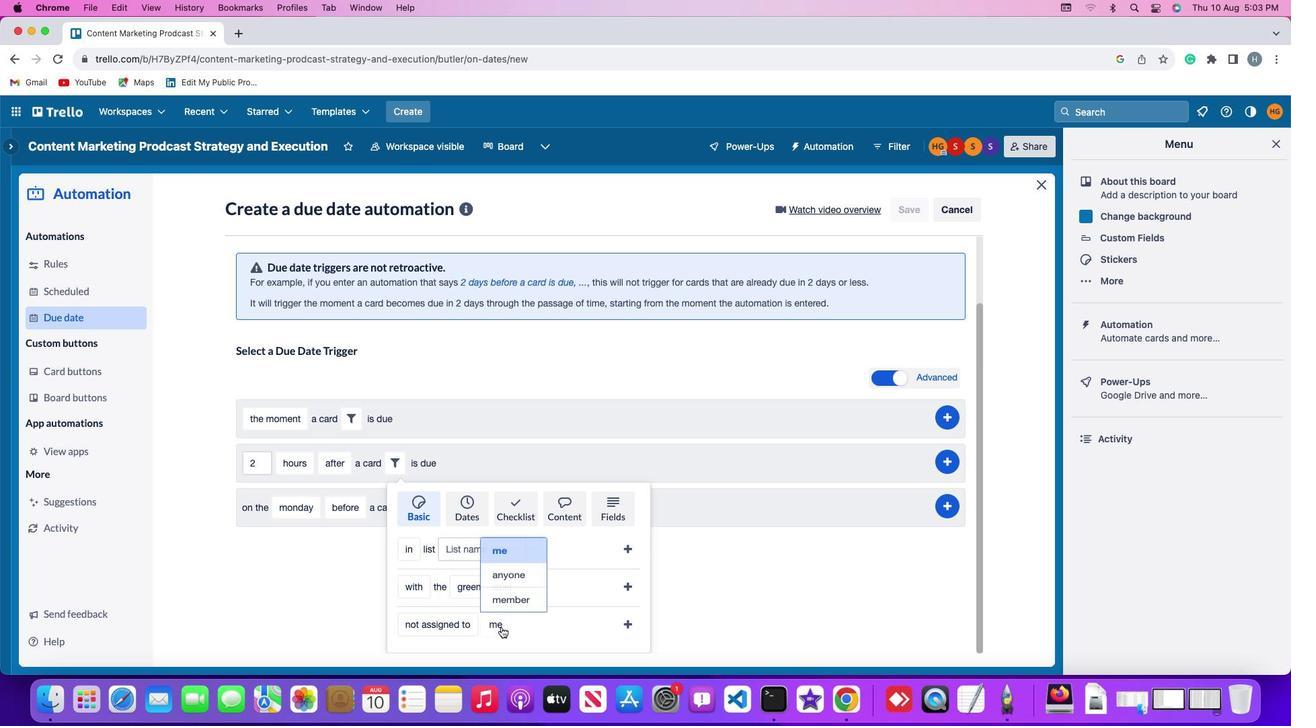 
Action: Mouse moved to (519, 543)
Screenshot: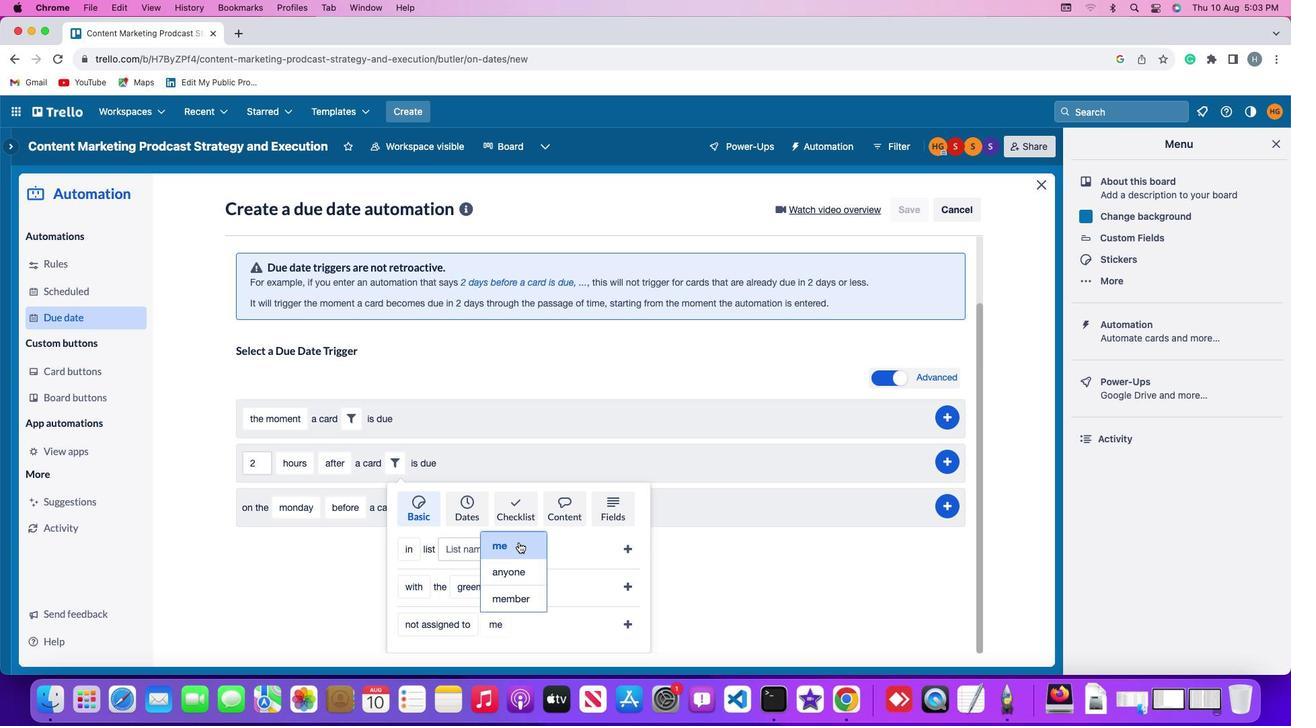 
Action: Mouse pressed left at (519, 543)
Screenshot: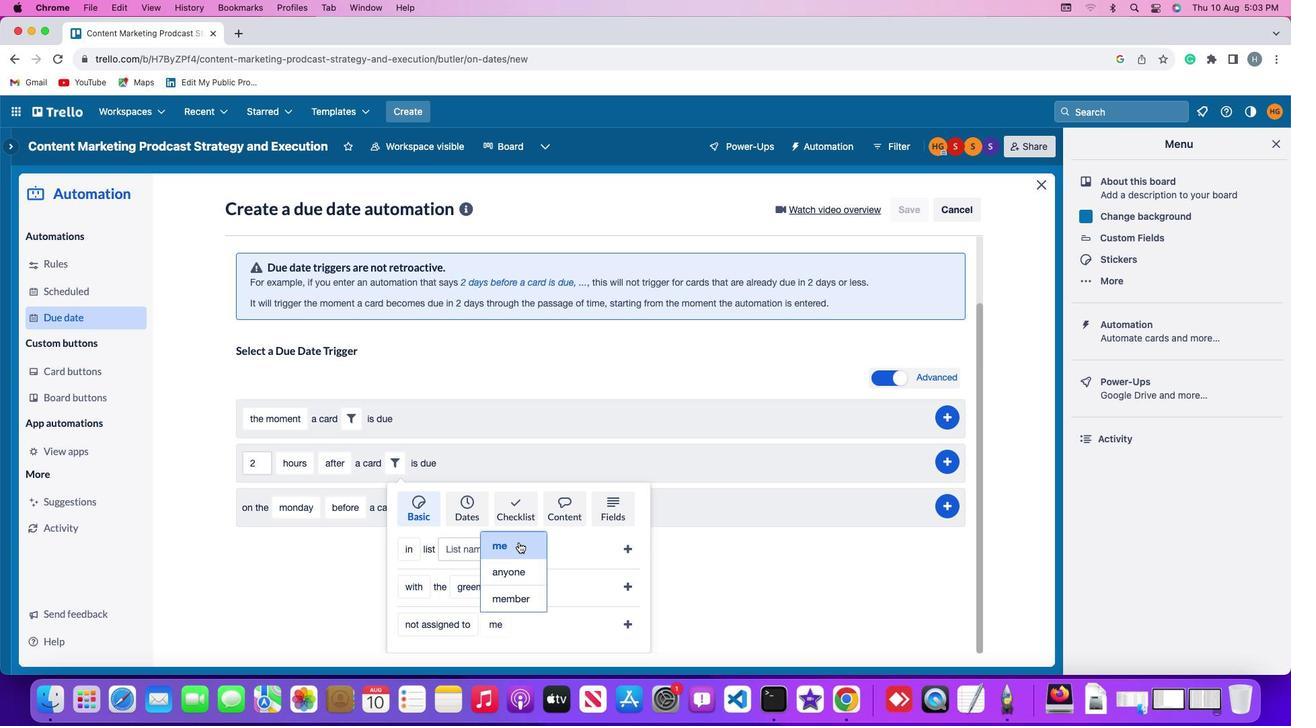 
Action: Mouse moved to (630, 622)
Screenshot: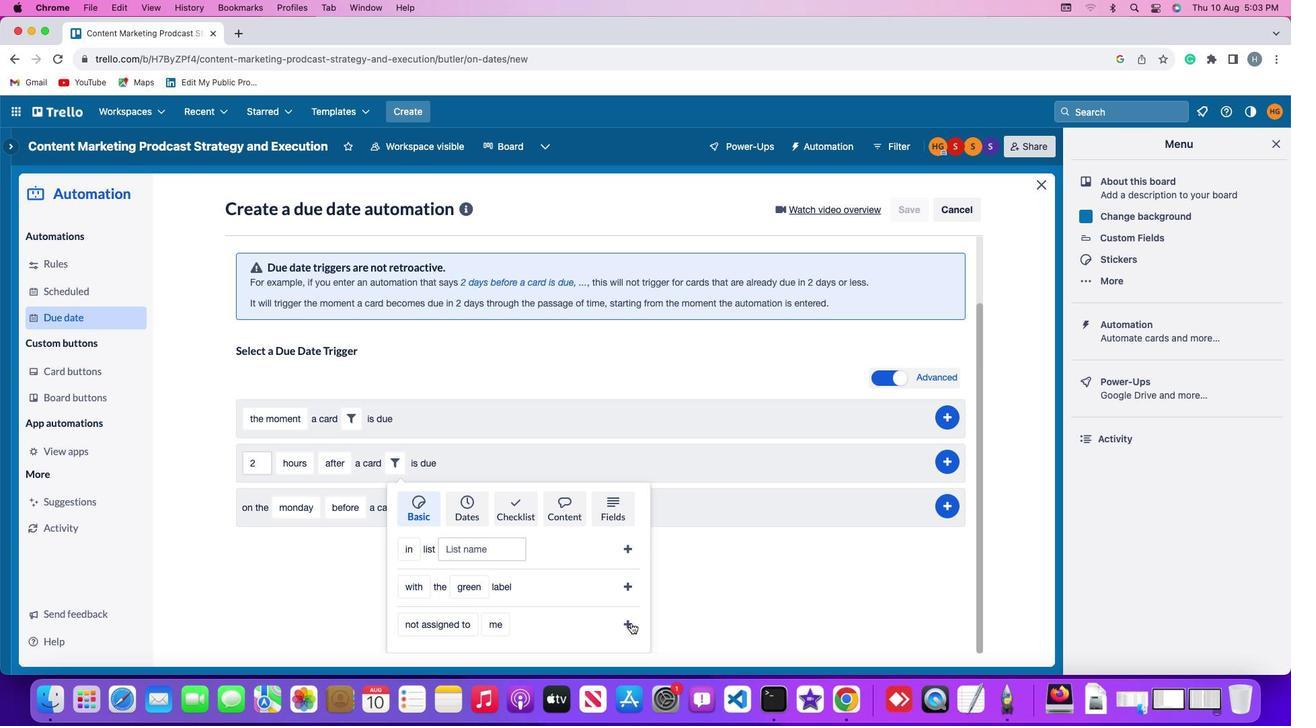 
Action: Mouse pressed left at (630, 622)
Screenshot: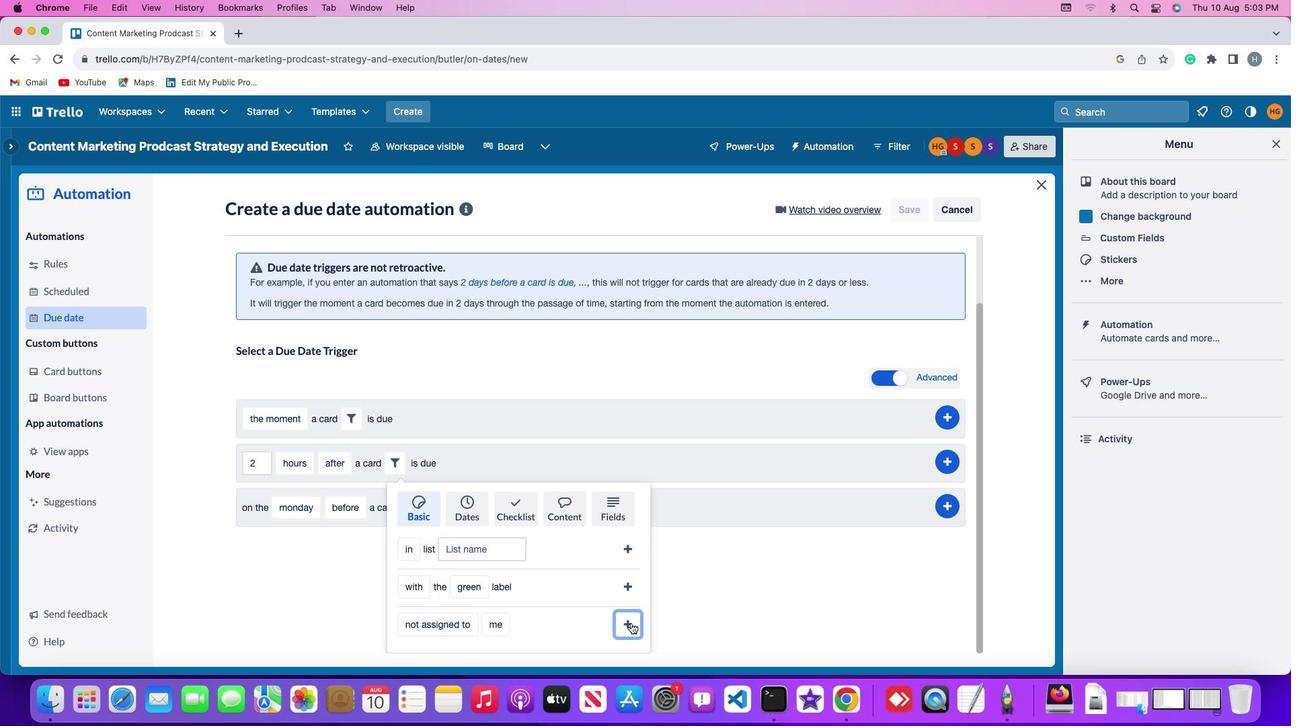 
Action: Mouse moved to (954, 538)
Screenshot: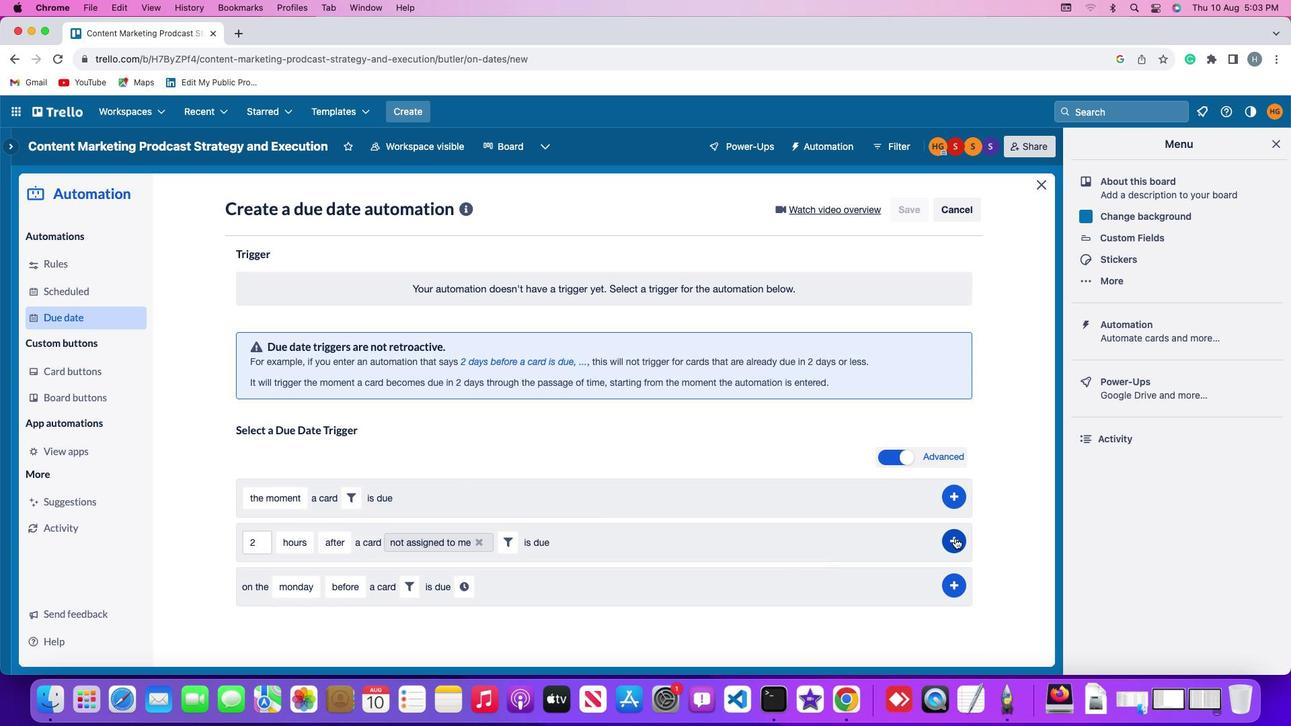 
Action: Mouse pressed left at (954, 538)
Screenshot: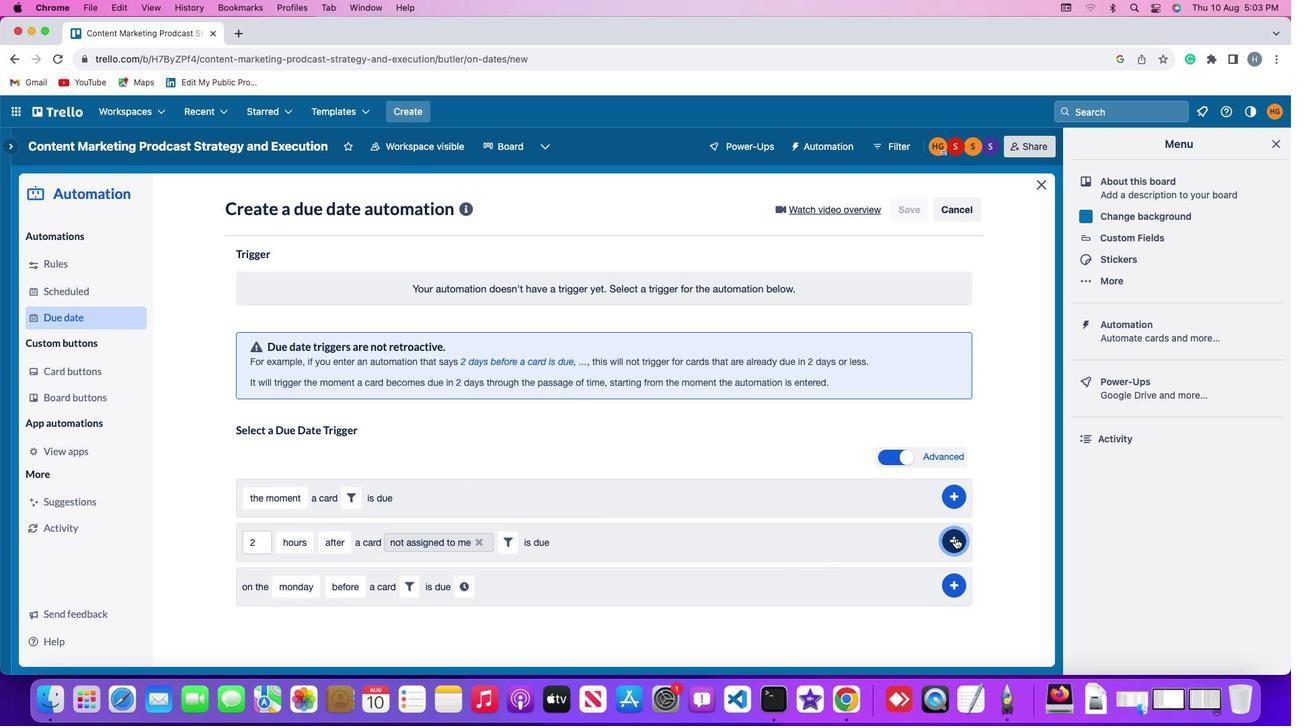 
Action: Mouse moved to (1016, 418)
Screenshot: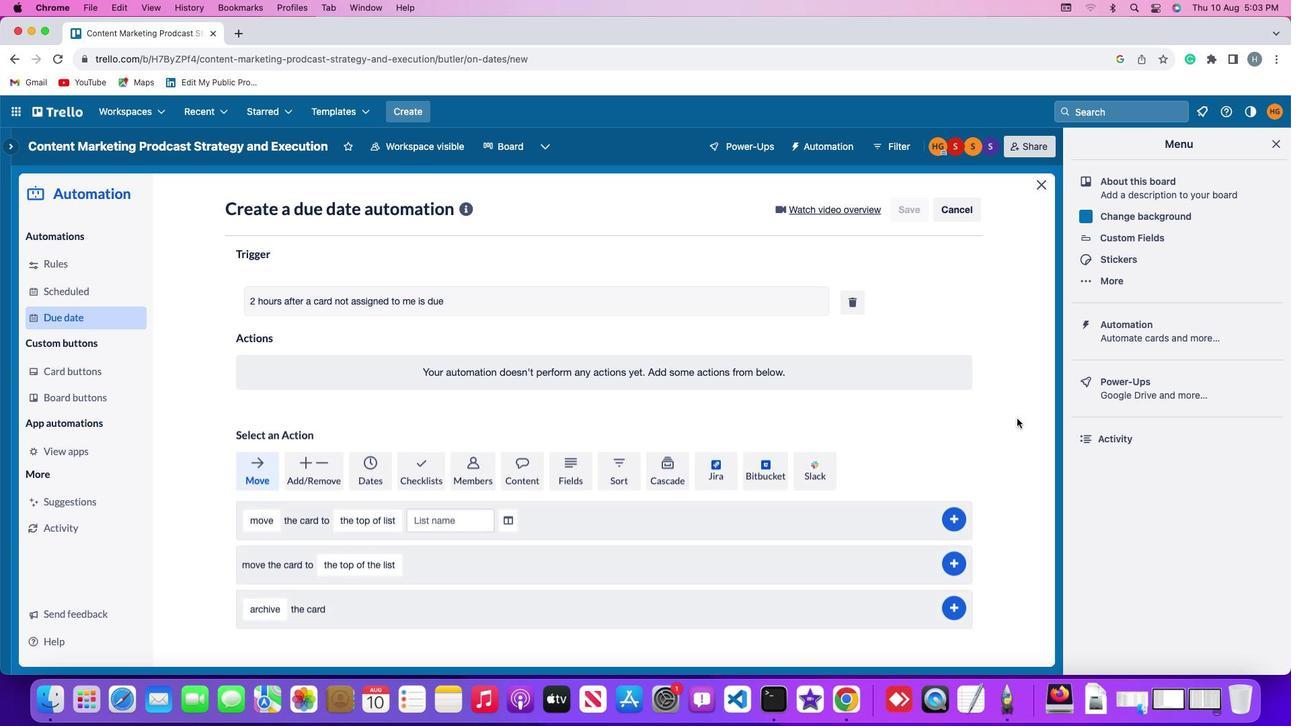 
